 Task: Assign a ticket to a specialized team for handling advanced technical support inquiries.
Action: Mouse moved to (245, 256)
Screenshot: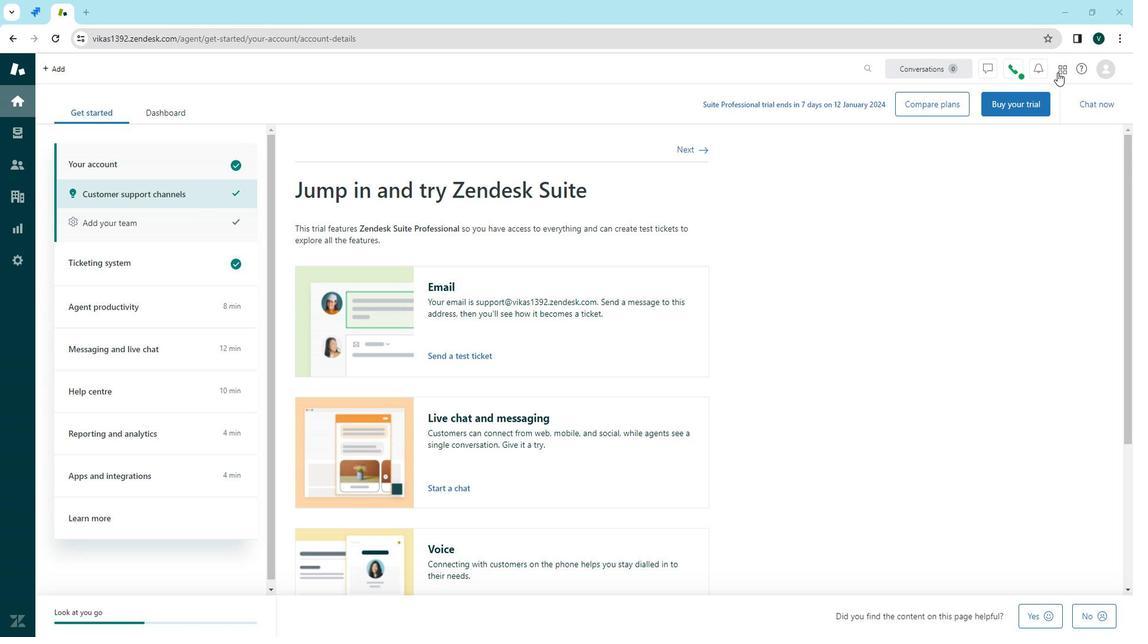 
Action: Mouse pressed left at (245, 256)
Screenshot: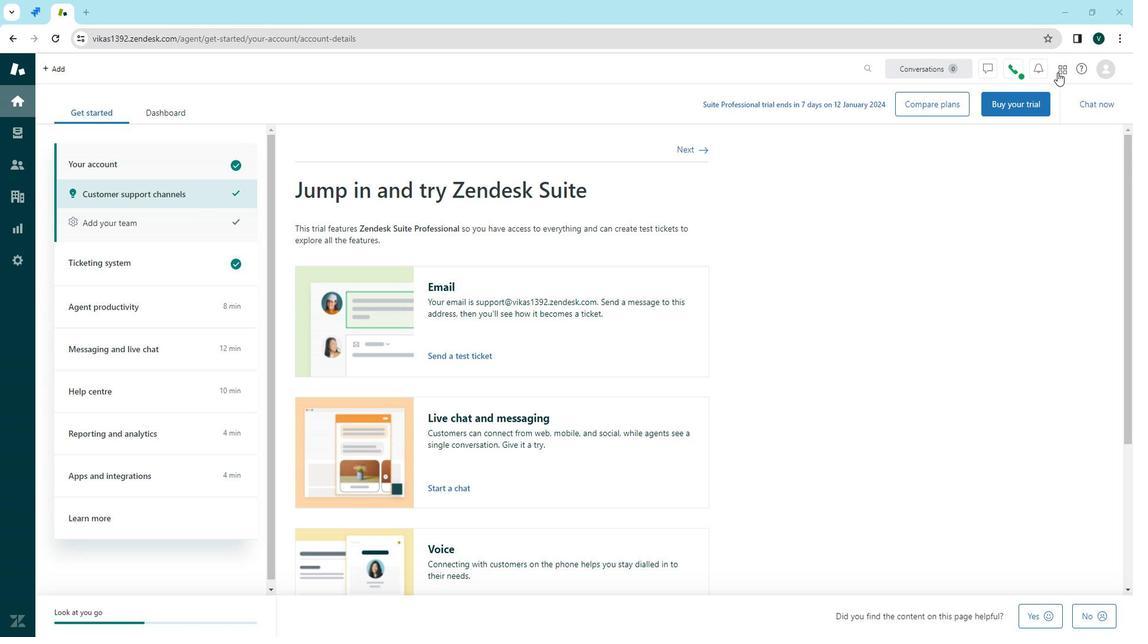 
Action: Mouse moved to (245, 256)
Screenshot: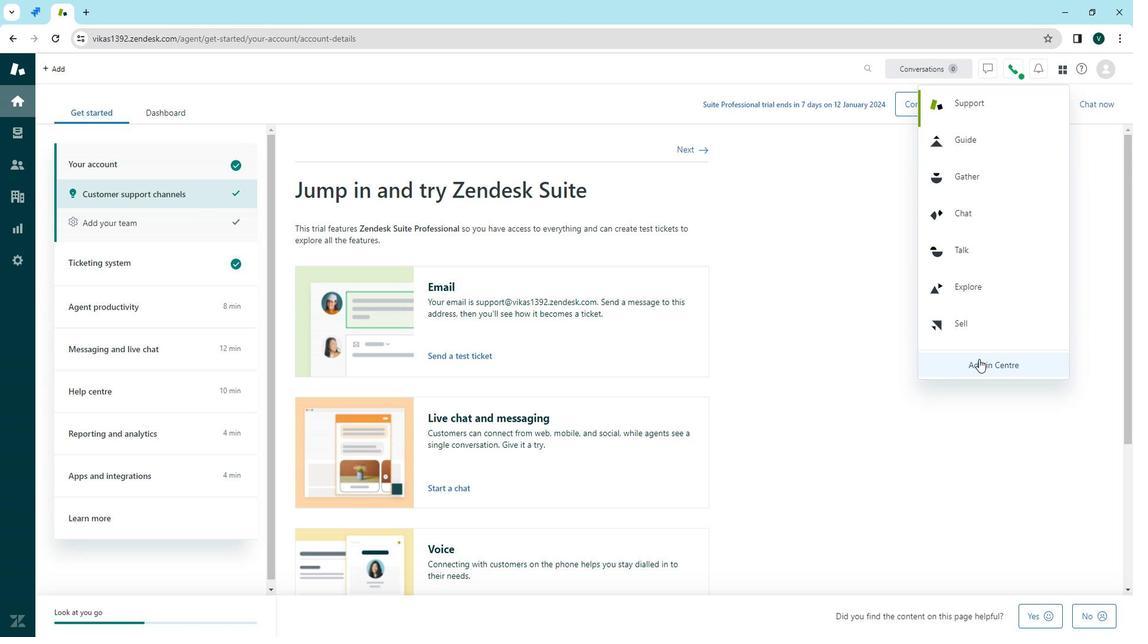 
Action: Mouse pressed left at (245, 256)
Screenshot: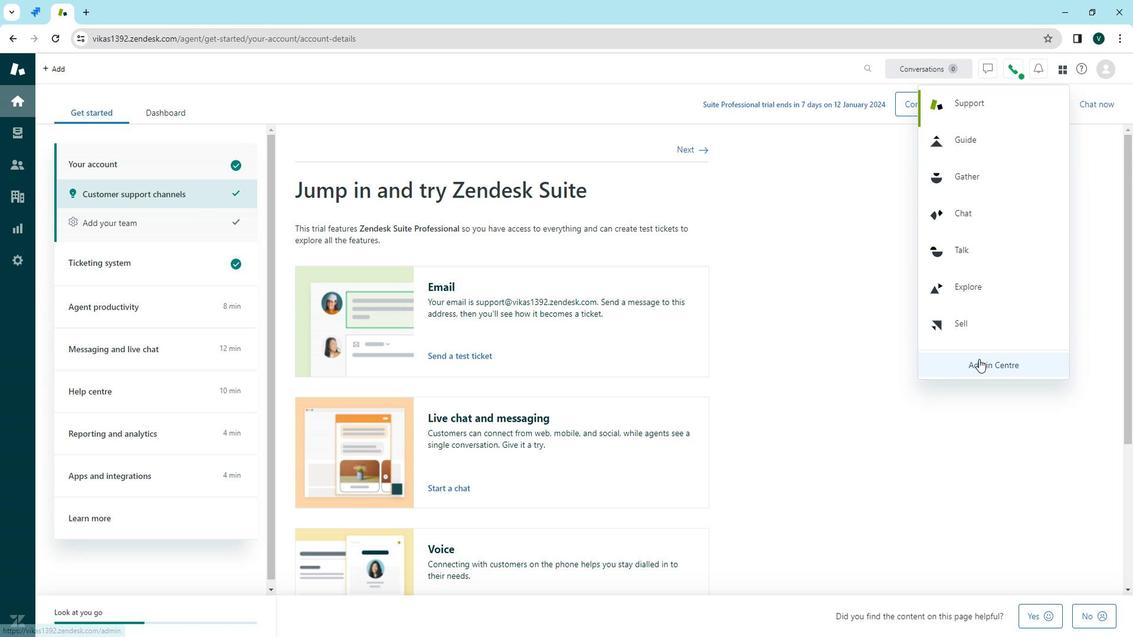 
Action: Mouse moved to (244, 256)
Screenshot: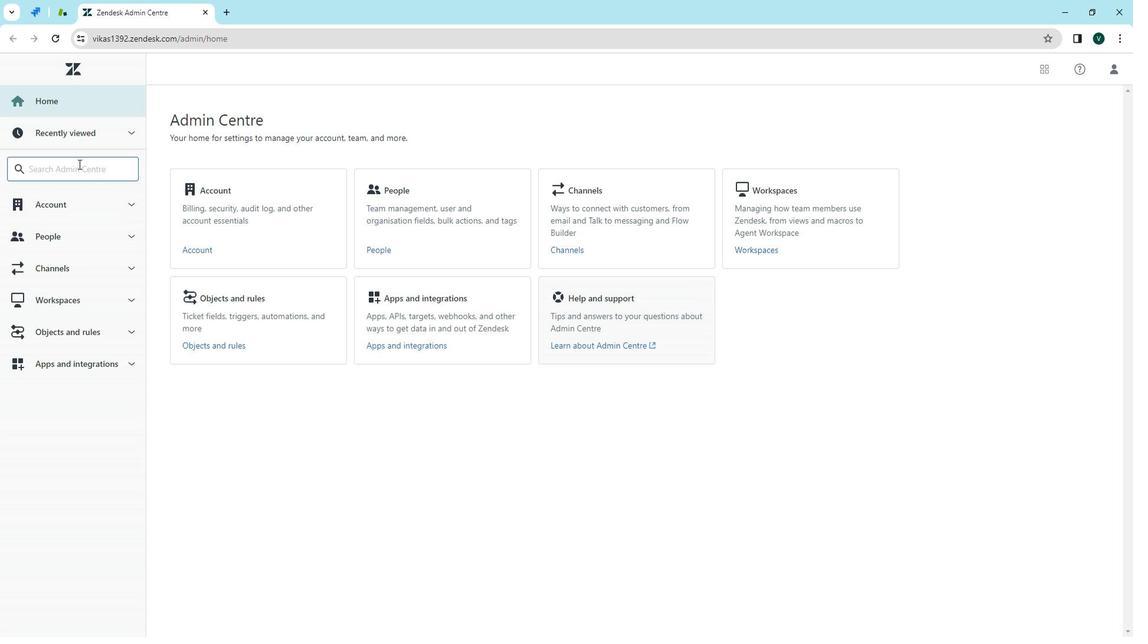 
Action: Mouse pressed left at (244, 256)
Screenshot: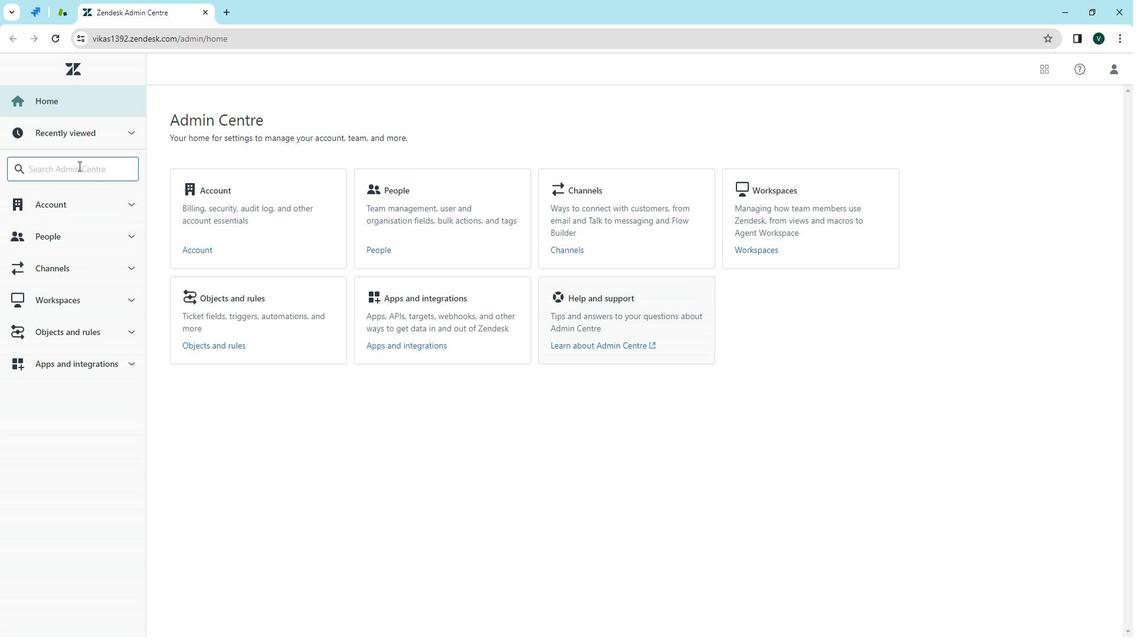 
Action: Mouse moved to (244, 256)
Screenshot: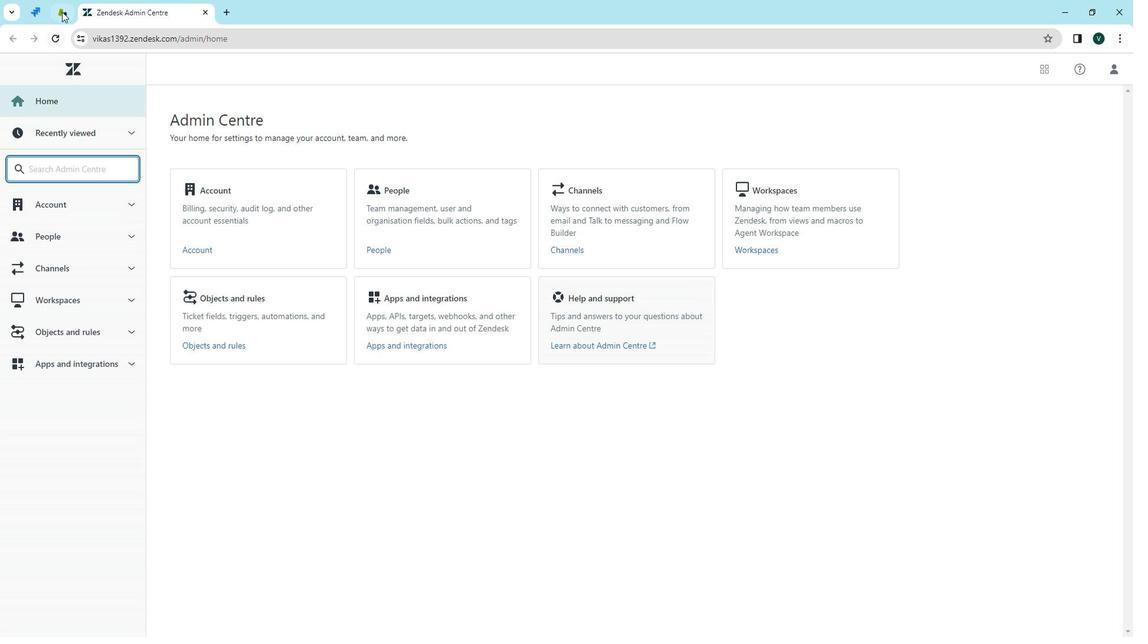 
Action: Mouse pressed left at (244, 256)
Screenshot: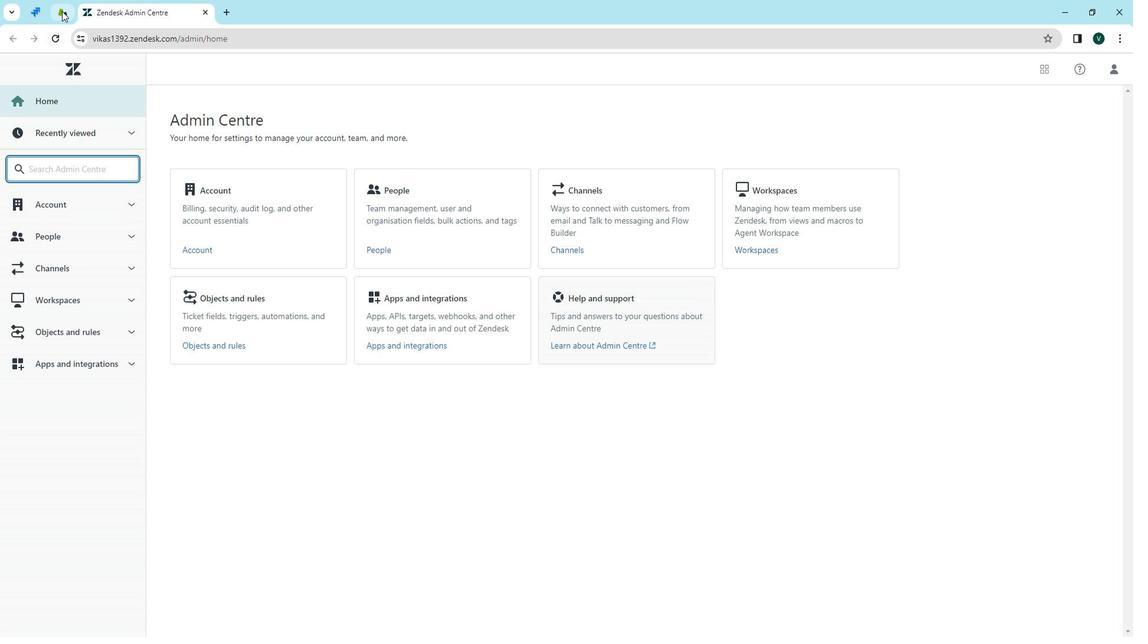 
Action: Mouse moved to (244, 256)
Screenshot: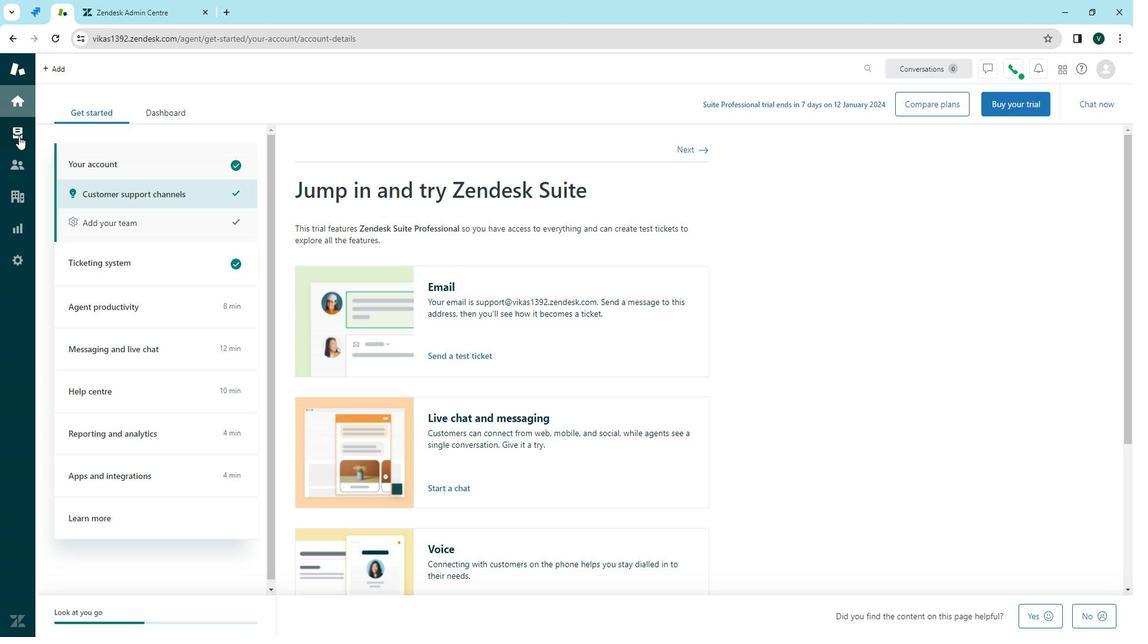 
Action: Mouse pressed left at (244, 256)
Screenshot: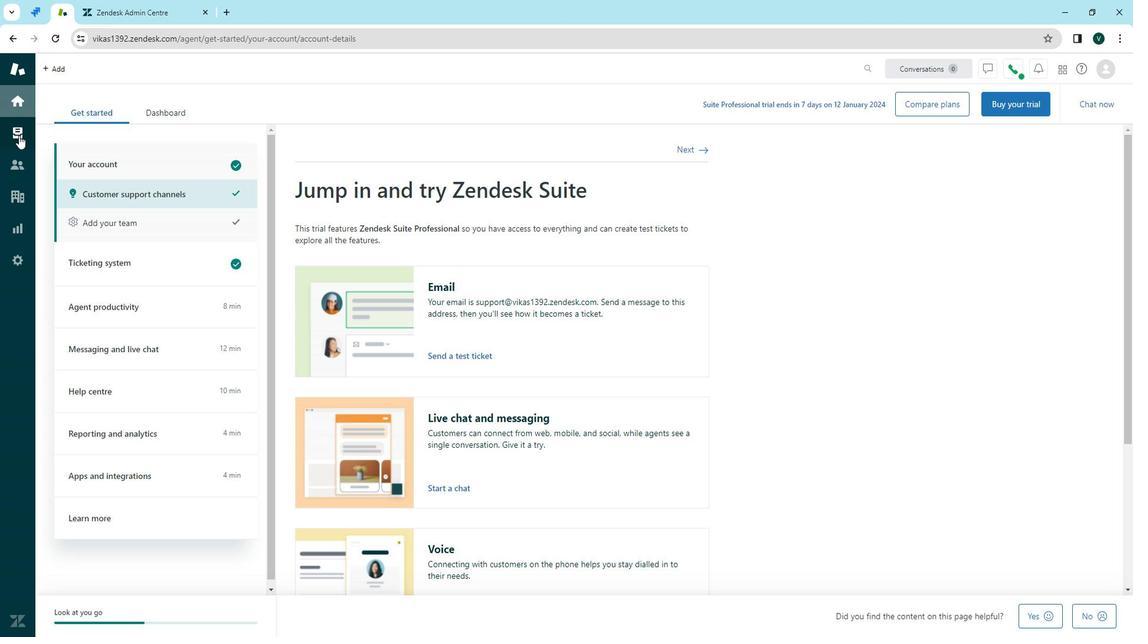 
Action: Mouse moved to (245, 256)
Screenshot: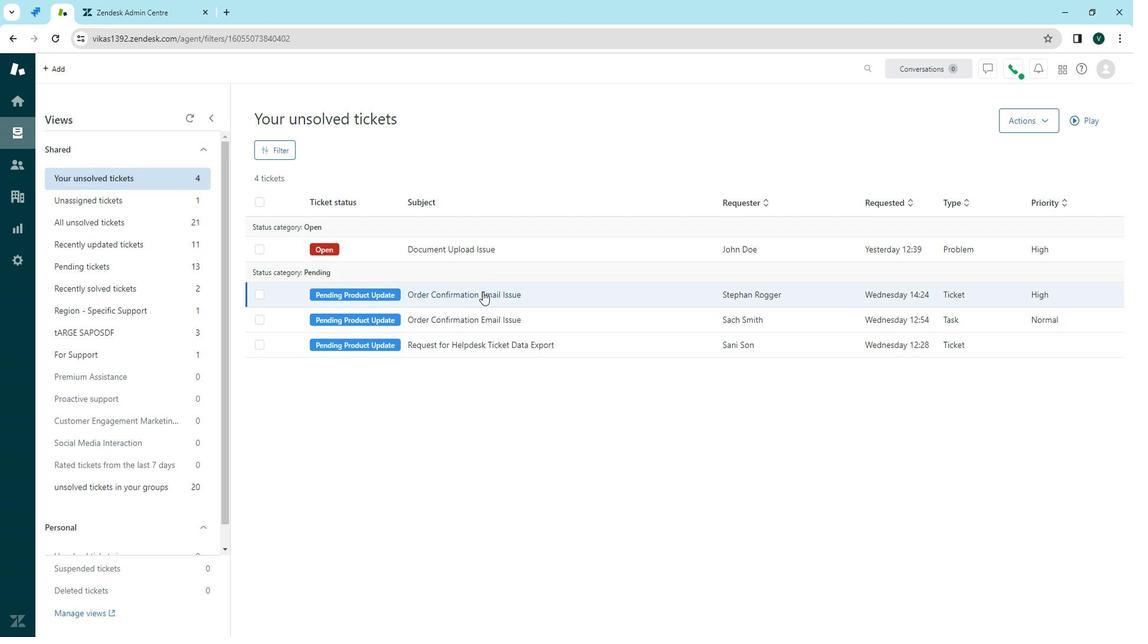 
Action: Mouse pressed left at (245, 256)
Screenshot: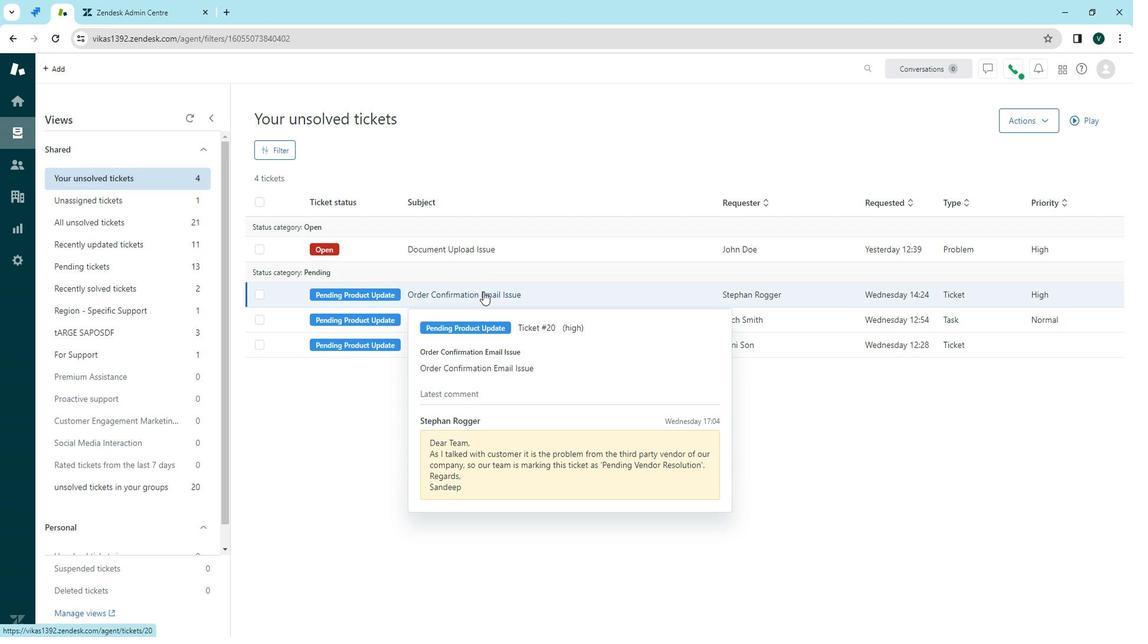 
Action: Mouse moved to (245, 256)
Screenshot: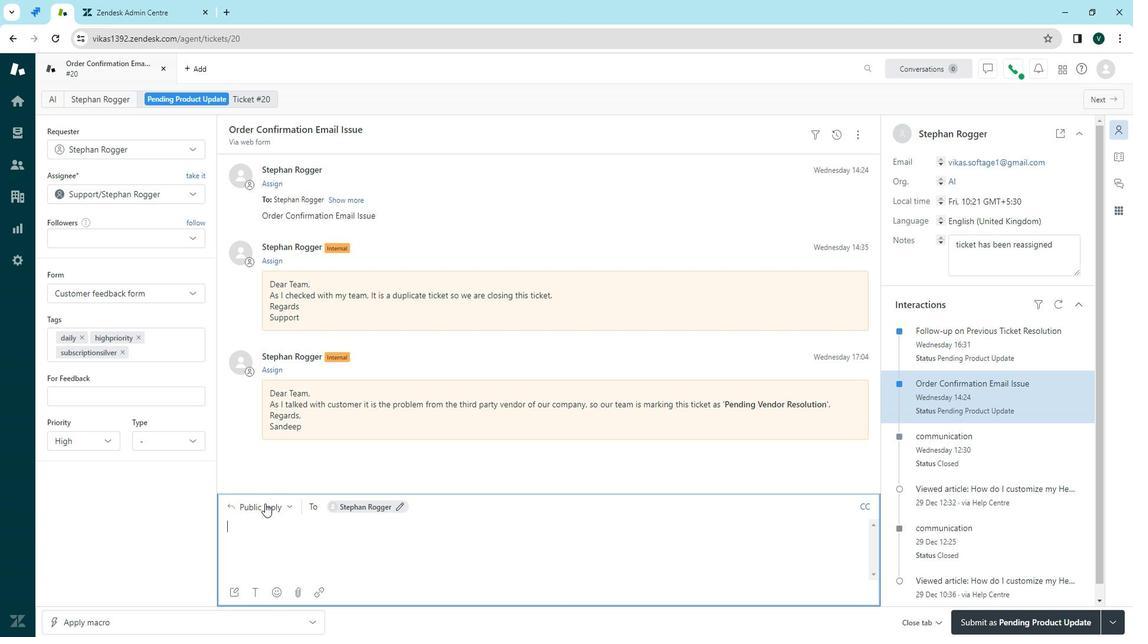
Action: Mouse pressed left at (245, 256)
Screenshot: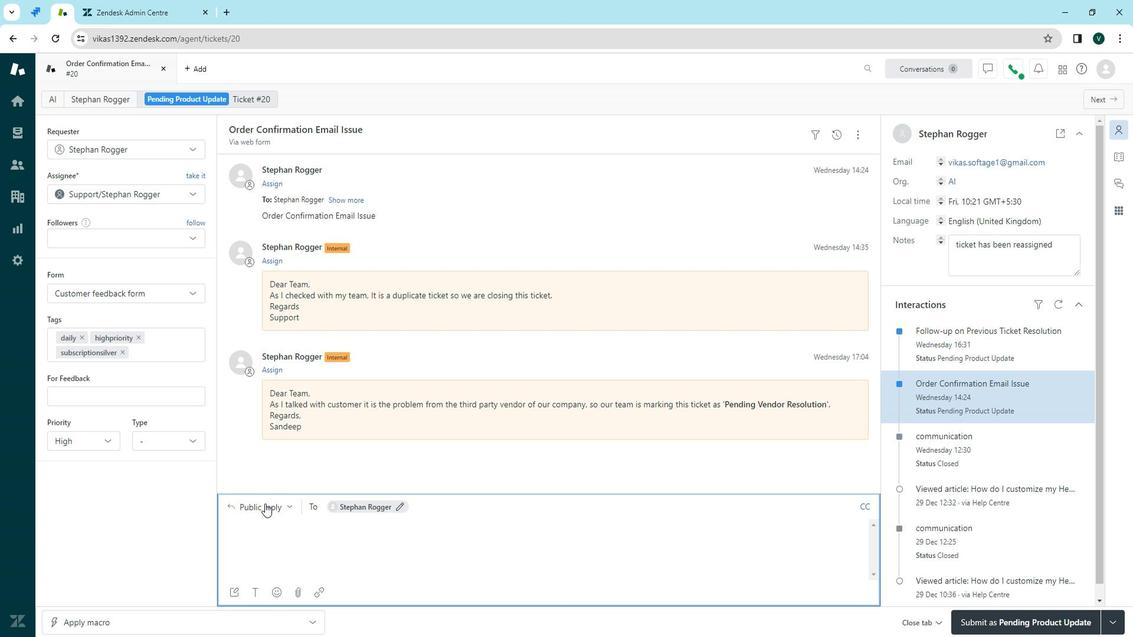 
Action: Mouse moved to (245, 256)
Screenshot: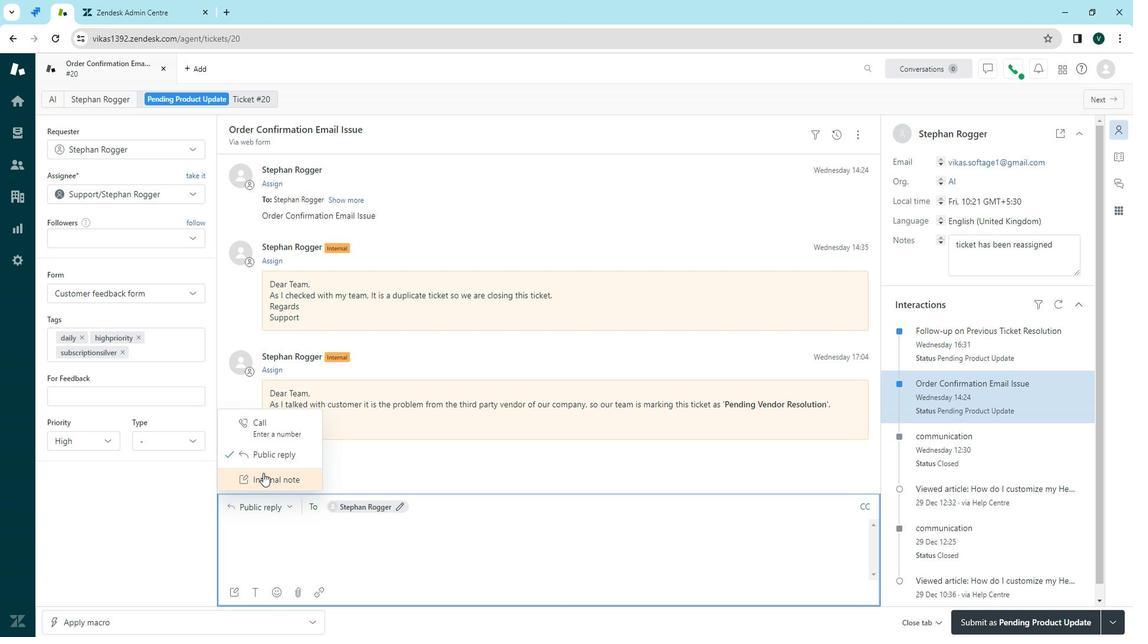 
Action: Mouse pressed left at (245, 256)
Screenshot: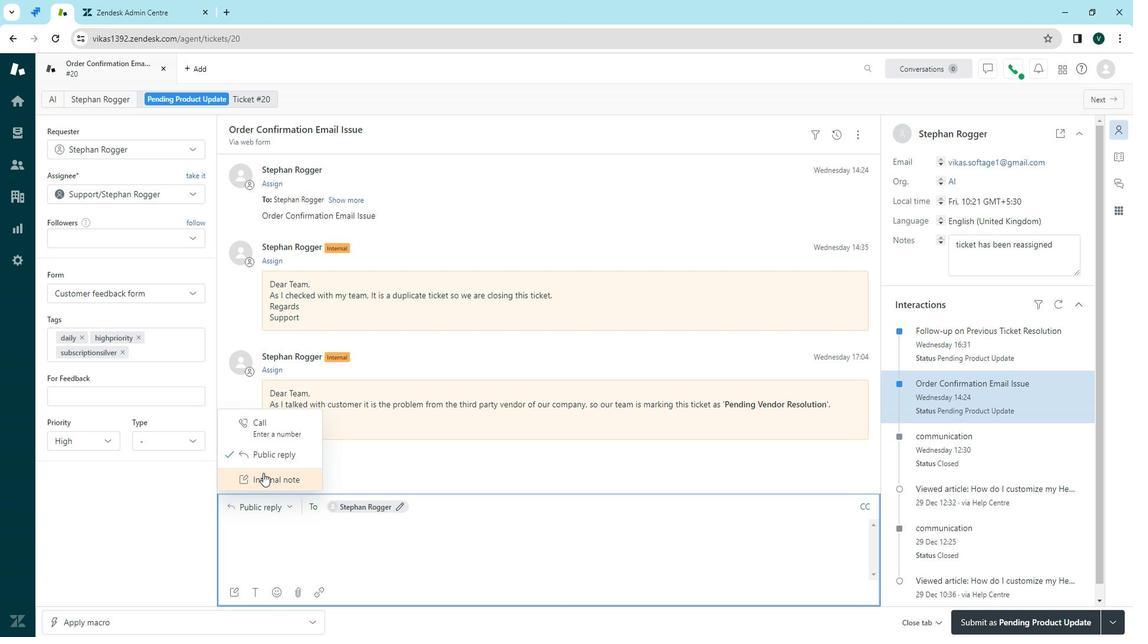 
Action: Mouse moved to (245, 256)
Screenshot: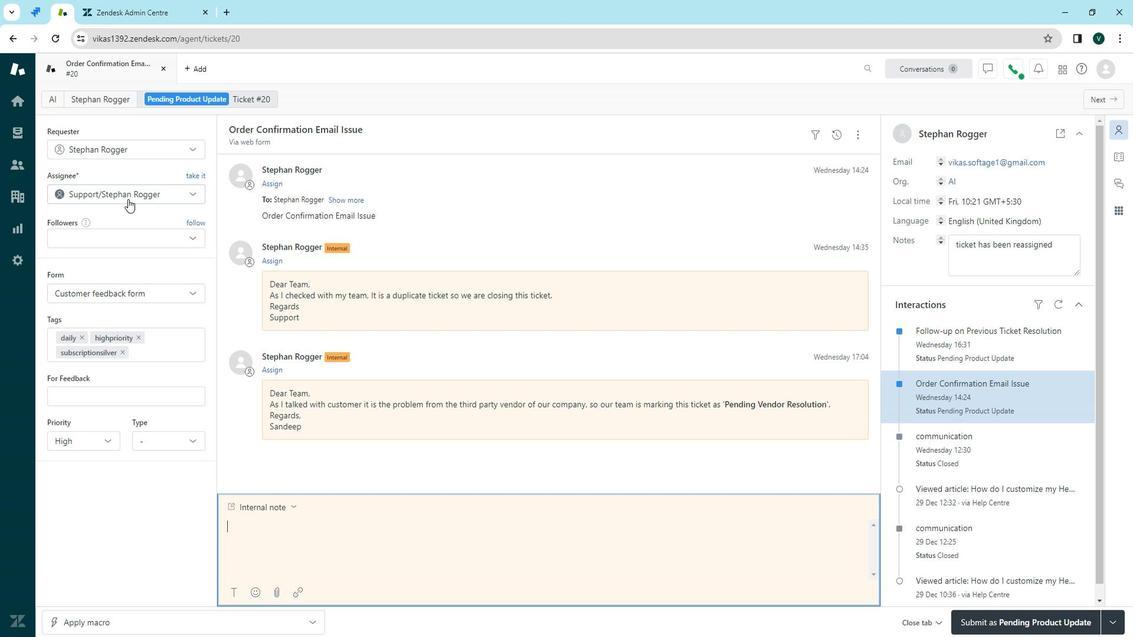 
Action: Mouse pressed left at (245, 256)
Screenshot: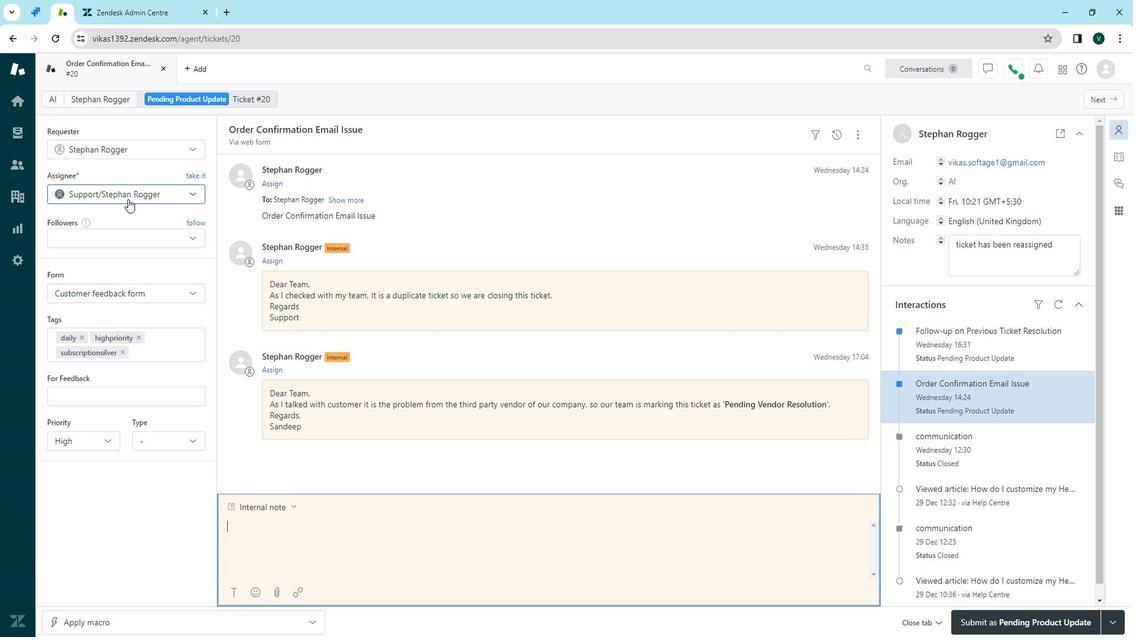 
Action: Mouse moved to (245, 256)
Screenshot: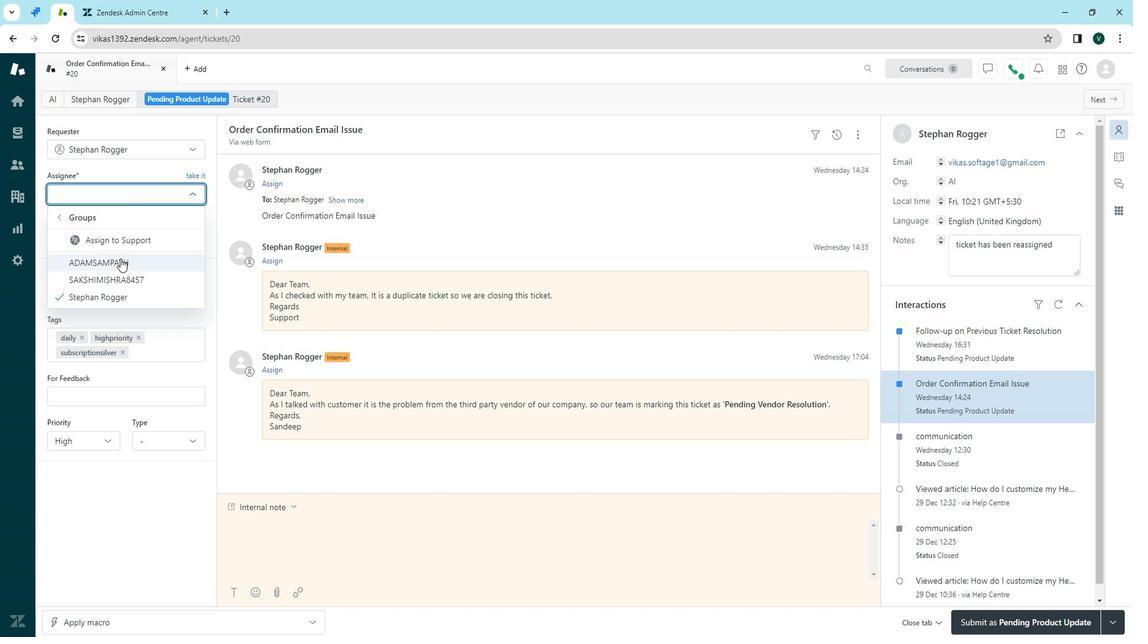 
Action: Mouse pressed left at (245, 256)
Screenshot: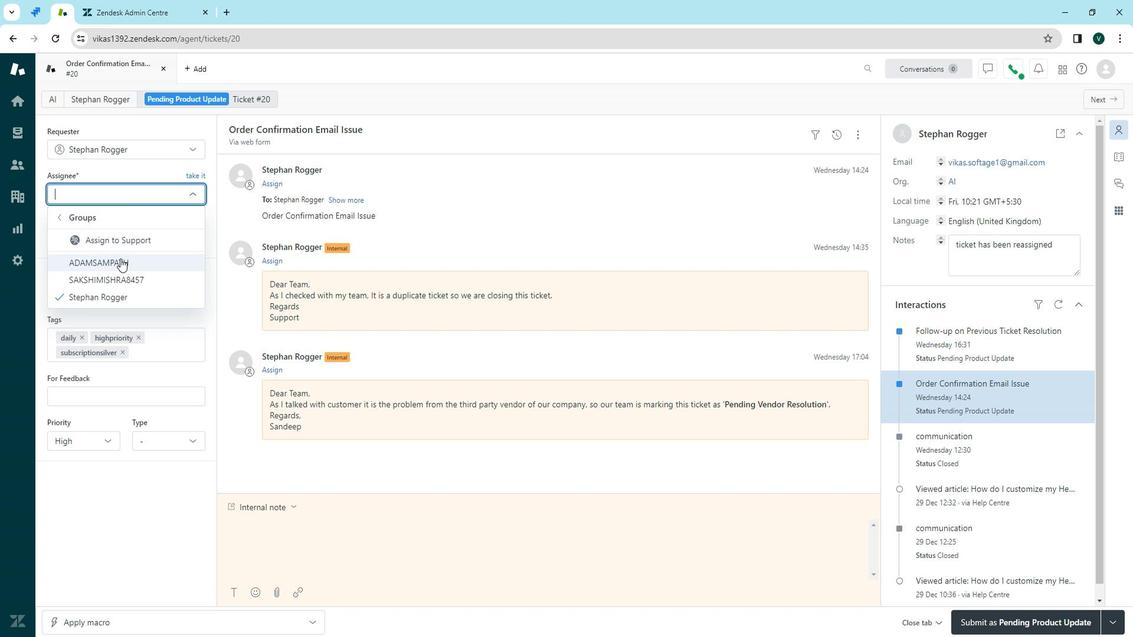 
Action: Mouse moved to (245, 256)
Screenshot: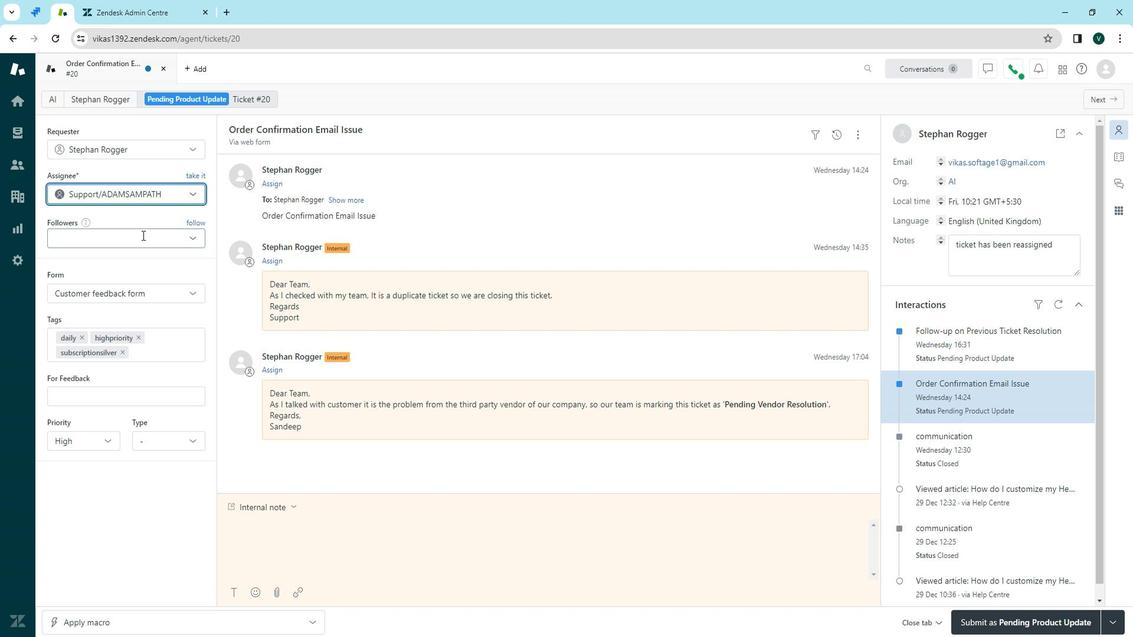 
Action: Mouse pressed left at (245, 256)
Screenshot: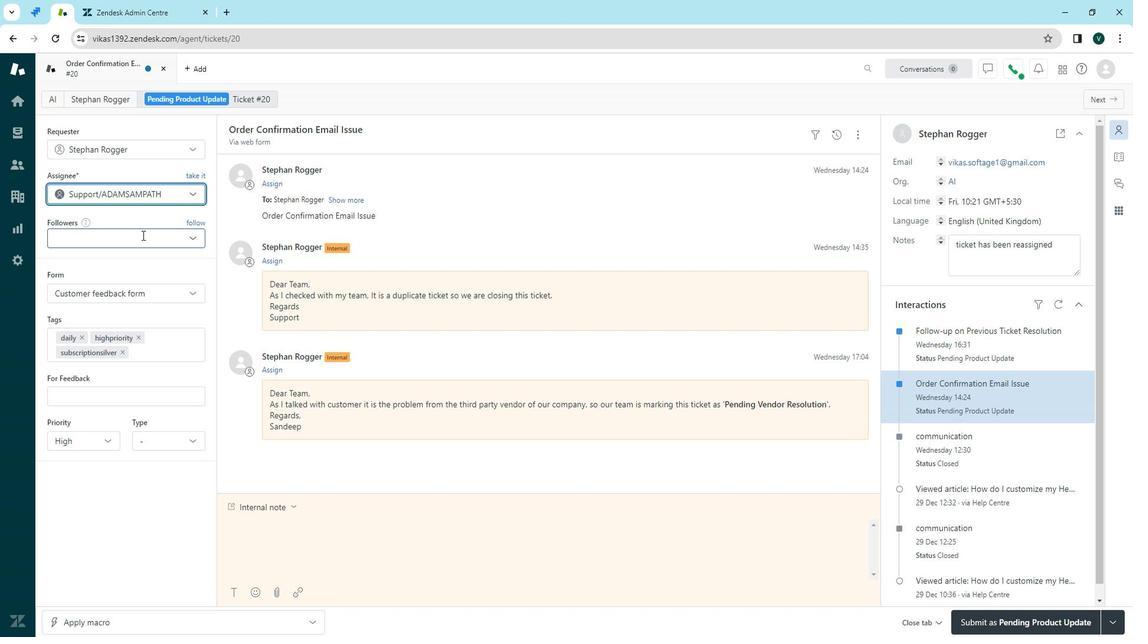 
Action: Key pressed <Key.shift>@
Screenshot: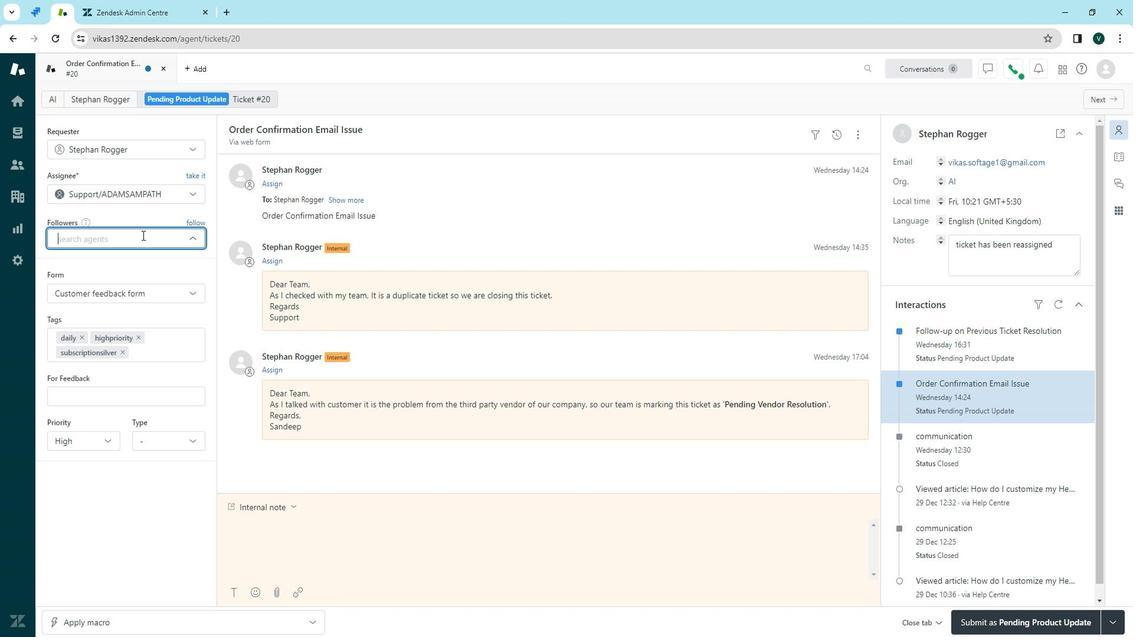 
Action: Mouse moved to (245, 256)
Screenshot: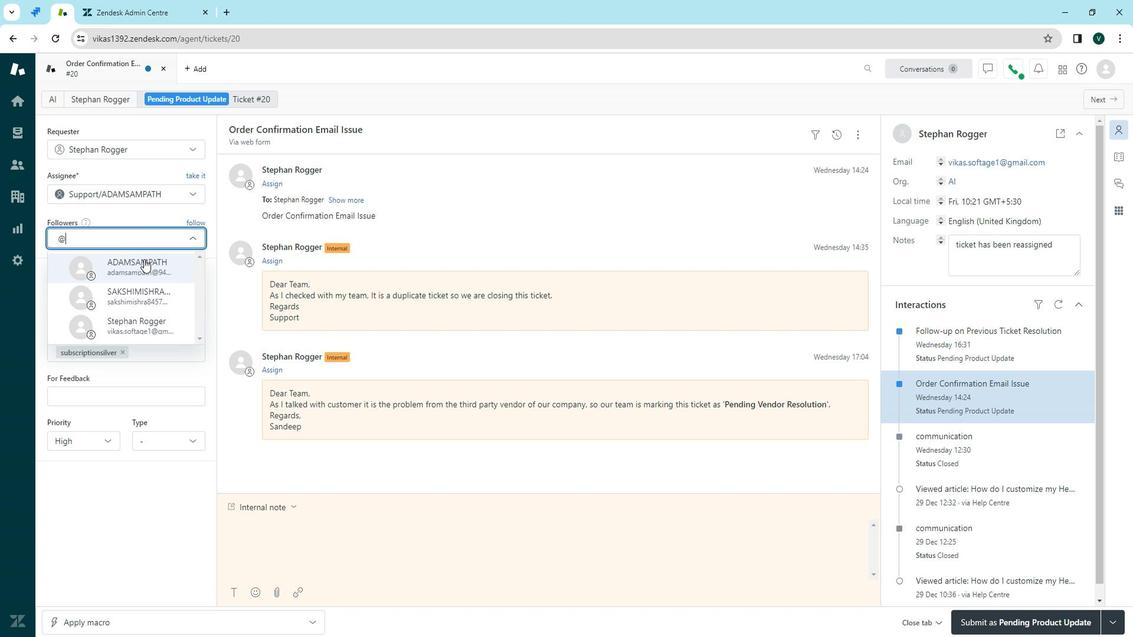 
Action: Mouse pressed left at (245, 256)
Screenshot: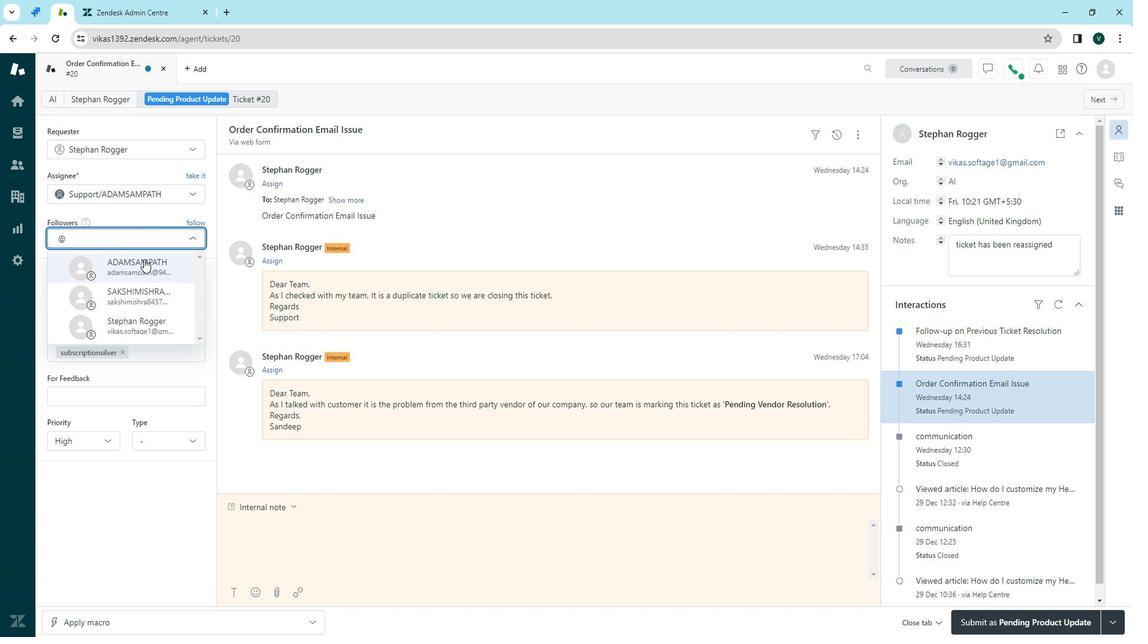 
Action: Mouse moved to (245, 256)
Screenshot: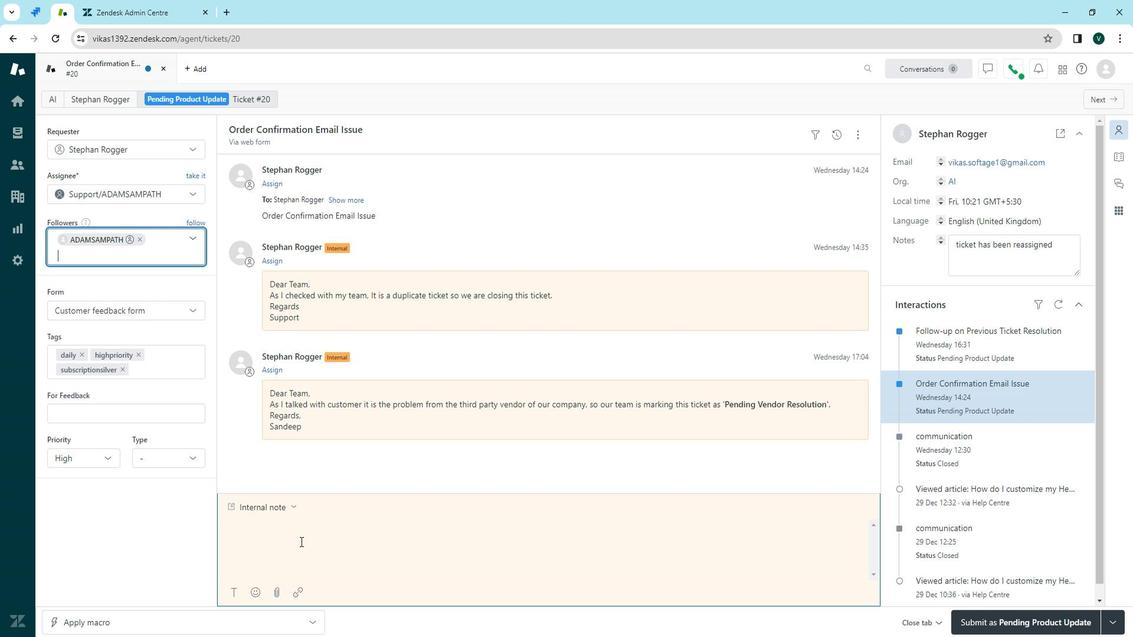 
Action: Mouse pressed left at (245, 256)
Screenshot: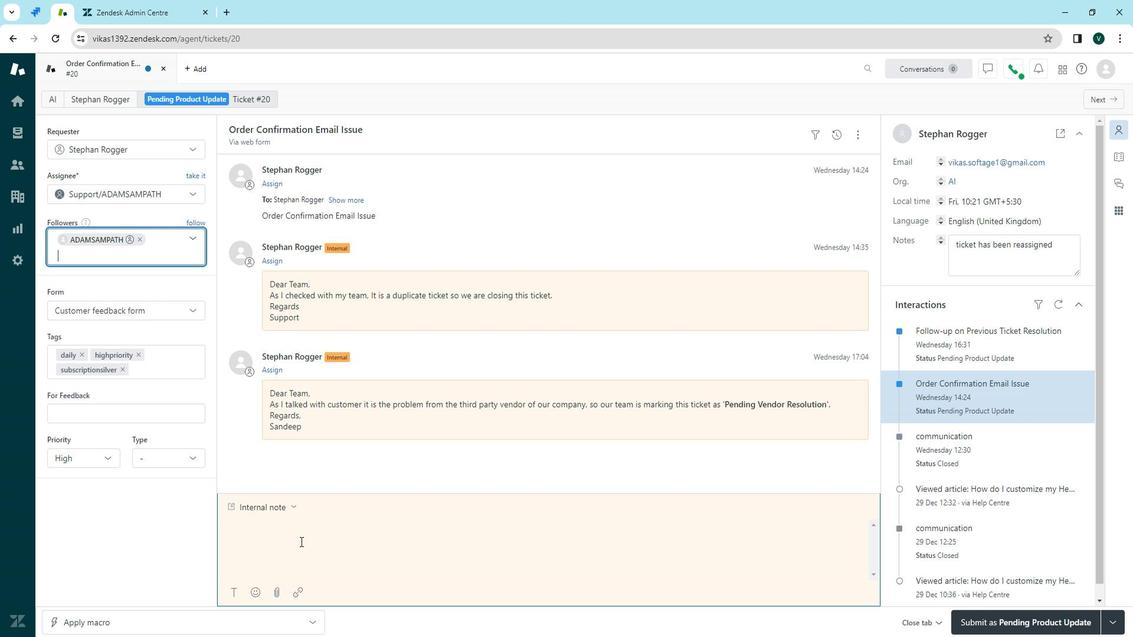 
Action: Mouse moved to (245, 256)
Screenshot: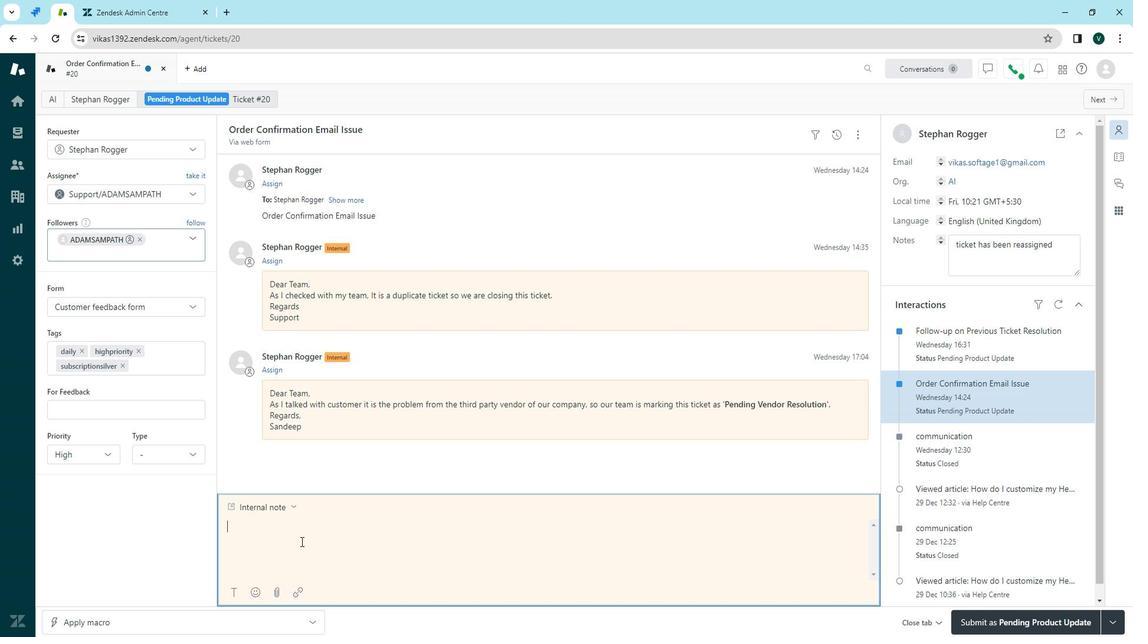 
Action: Key pressed <Key.shift>Dear<Key.space><Key.shift>Team,<Key.enter><Key.shift><Key.shift><Key.shift><Key.shift><Key.shift><Key.shift><Key.shift><Key.shift><Key.shift><Key.shift><Key.shift><Key.shift><Key.shift><Key.shift><Key.shift><Key.shift><Key.shift><Key.shift><Key.shift><Key.shift><Key.shift><Key.shift><Key.shift><Key.shift><Key.shift>I<Key.space>am<Key.space>her<Key.space><Key.backspace>e<Key.space><Key.backspace><Key.backspace><Key.backspace><Key.backspace><Key.backspace><Key.backspace><Key.backspace><Key.backspace>hoep<Key.backspace><Key.backspace>pe<Key.space>this<Key.space>message<Key.space>finds<Key.space>you<Key.space><Key.backspace><Key.backspace><Key.backspace><Key.backspace><Key.space><Key.backspace><Key.backspace><Key.backspace><Key.space><Key.backspace>s<Key.space>you<Key.space>well<Key.space>as<Key.space>re<Key.backspace><Key.backspace>we<Key.space>rea<Key.backspace>searched<Key.space>about<Key.space>the<Key.space>ticket<Key.space>issue<Key.space>this<Key.space>kind<Key.space>od<Key.backspace>f<Key.space><Key.backspace><Key.backspace><Key.backspace>had<Key.space><Key.backspace><Key.backspace><Key.backspace><Key.backspace>of<Key.space>issue<Key.space>as<Key.backspace><Key.backspace>has<Key.space>e<Key.backspace>need<Key.space>of<Key.space><Key.backspace><Key.backspace><Key.backspace>to<Key.space>a<Key.space>specialized<Key.space>team<Key.space>for<Key.space>handling<Key.space>advanced<Key.space>technical<Key.space>support<Key.space>inquires.<Key.space>so<Key.space>we<Key.space>are<Key.space>marking<Key.space><Key.backspace><Key.backspace><Key.backspace><Key.backspace><Key.backspace><Key.backspace><Key.backspace><Key.backspace>assiginni<Key.backspace><Key.backspace>g<Key.space>this<Key.space>tak<Key.backspace><Key.backspace><Key.backspace>q<Key.backspace>taks<Key.space>to<Key.backspace><Key.backspace><Key.backspace><Key.backspace><Key.backspace>sl<Key.space><Key.backspace><Key.backspace>k<Key.space>to<Key.space><Key.backspace><Key.space><Key.backspace><Key.space><Key.backspace><Key.backspace><Key.backspace><Key.backspace><Key.backspace><Key.backspace><Key.backspace><Key.backspace><Key.backspace><Key.backspace><Key.backspace><Key.backspace><Key.backspace><Key.backspace><Key.backspace><Key.backspace><Key.backspace><Key.backspace>gin<Key.backspace><Key.backspace>ning<Key.space><Key.space><Key.backspace><Key.space><Key.space><Key.backspace><Key.backspace><Key.backspace><Key.space>this<Key.space>issue<Key.space>to<Key.space><Key.shift><Key.shift><Key.shift>@as<Key.backspace>d<Key.enter>.<Key.space><Key.shift>Kindll<Key.backspace>y<Key.space>consider<Key.space>it<Key.space><Key.enter><Key.shift>Regards<Key.enter><Key.shift>S<Key.backspace><Key.shift>Adam<Key.backspace><Key.backspace><Key.backspace><Key.backspace><Key.shift>@<Key.shift>A<Key.backspace><Key.backspace><Key.shift>Support<Key.space><Key.shift>Team
Screenshot: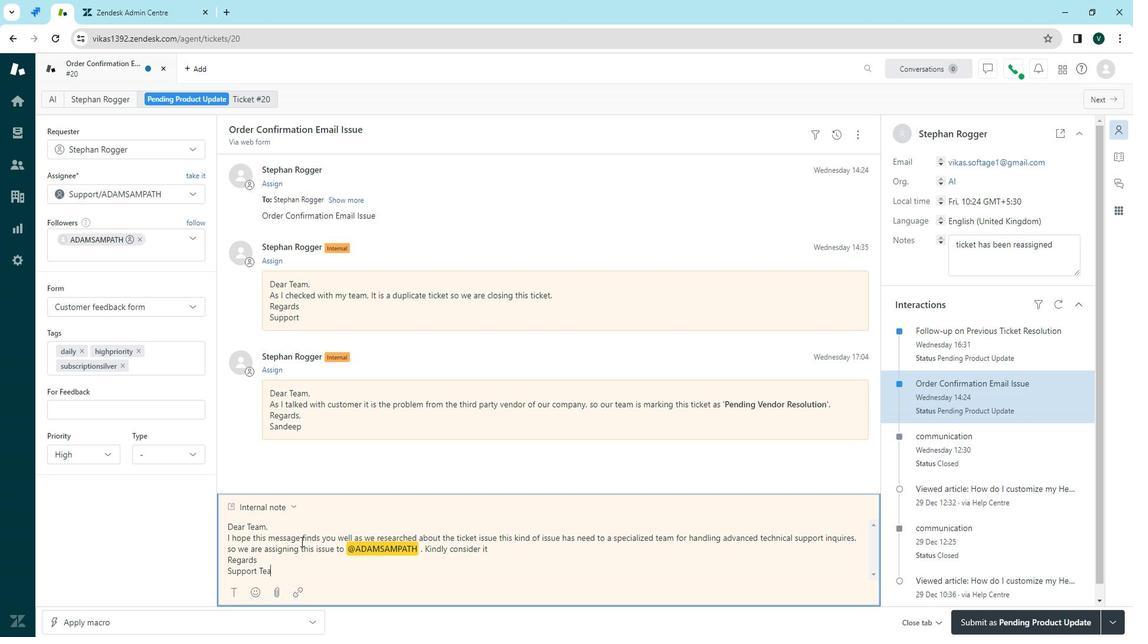 
Action: Mouse moved to (245, 256)
Screenshot: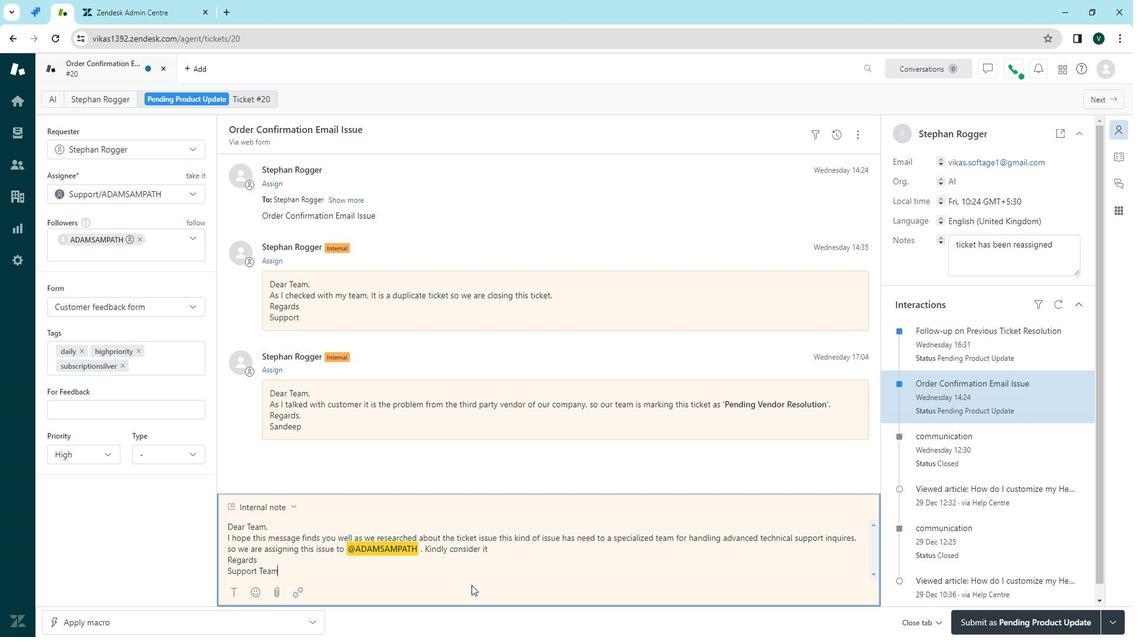 
Action: Mouse pressed left at (245, 256)
Screenshot: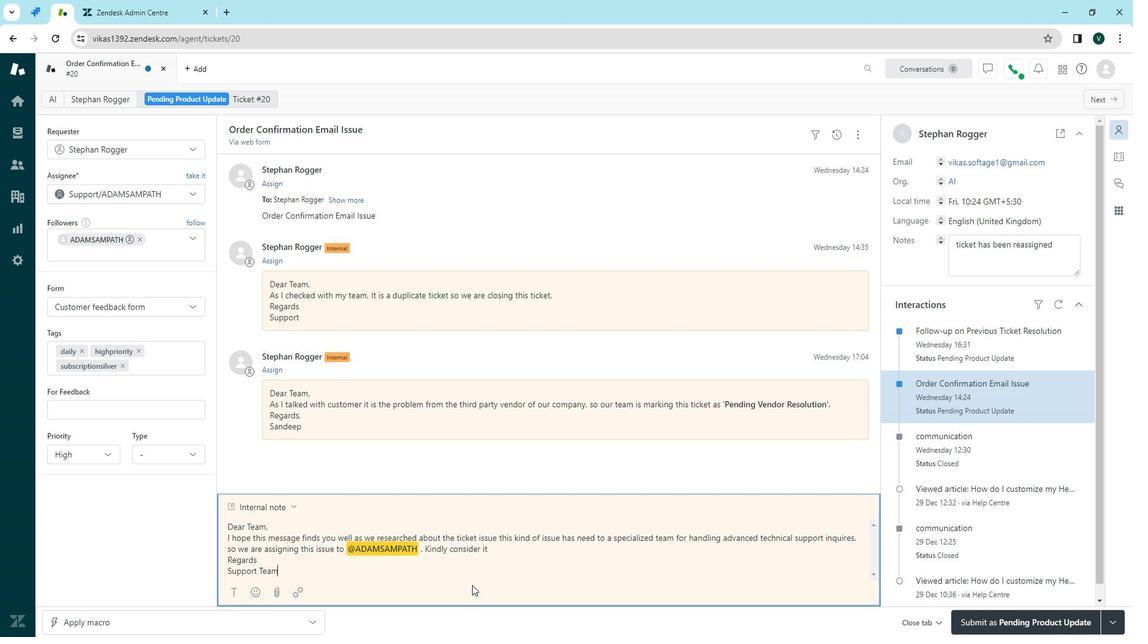 
Action: Mouse moved to (245, 256)
Screenshot: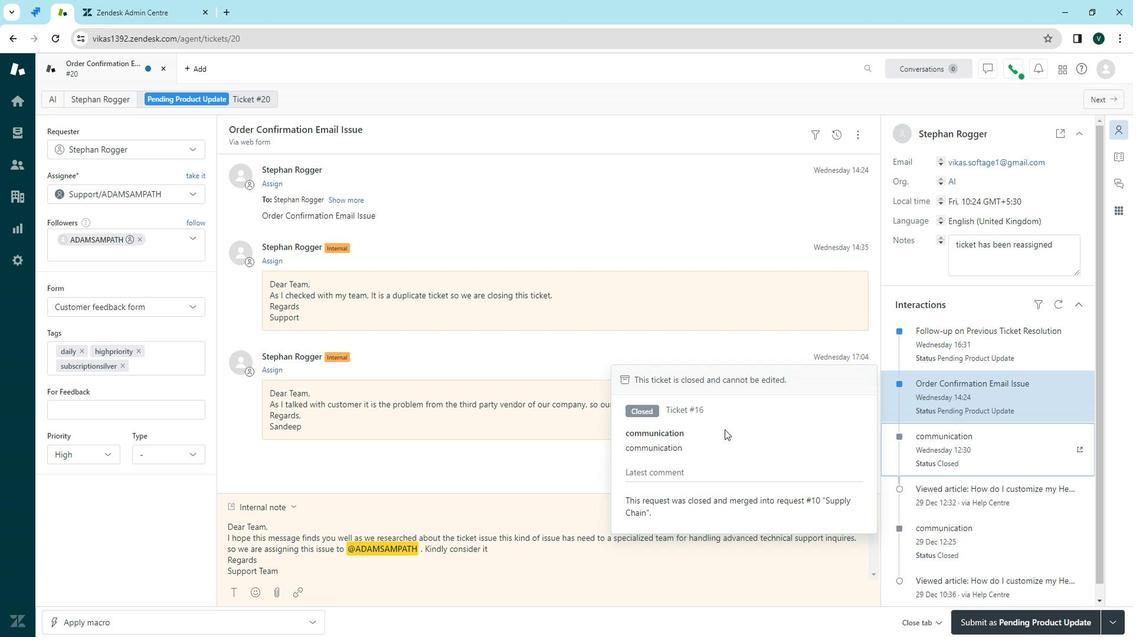 
Action: Mouse scrolled (245, 256) with delta (0, 0)
Screenshot: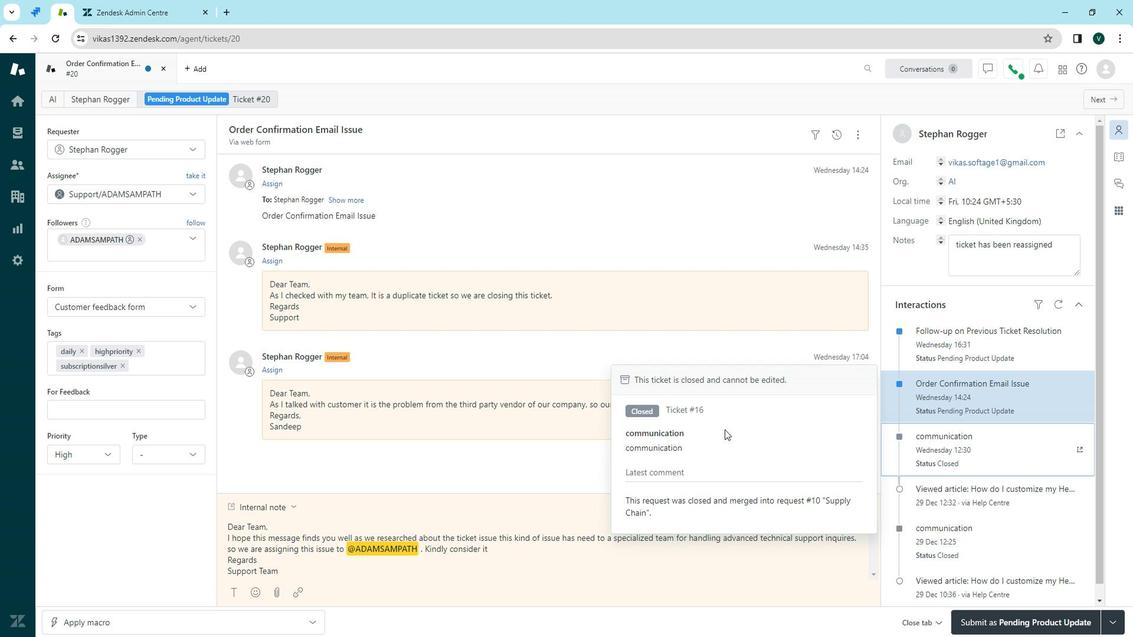 
Action: Mouse scrolled (245, 256) with delta (0, 0)
Screenshot: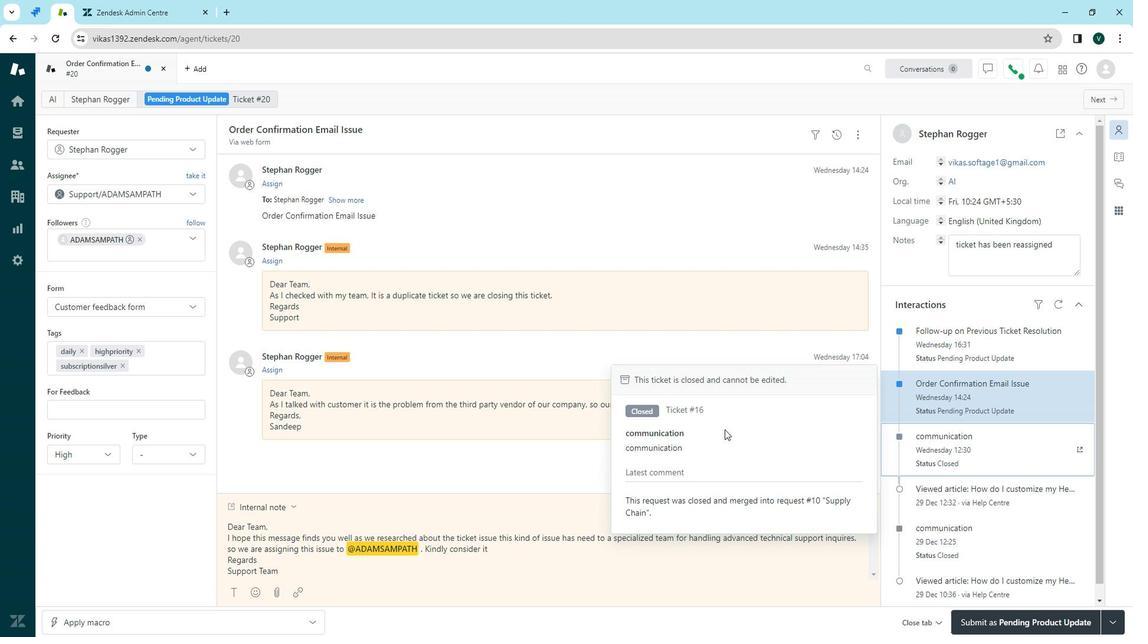 
Action: Mouse moved to (245, 256)
Screenshot: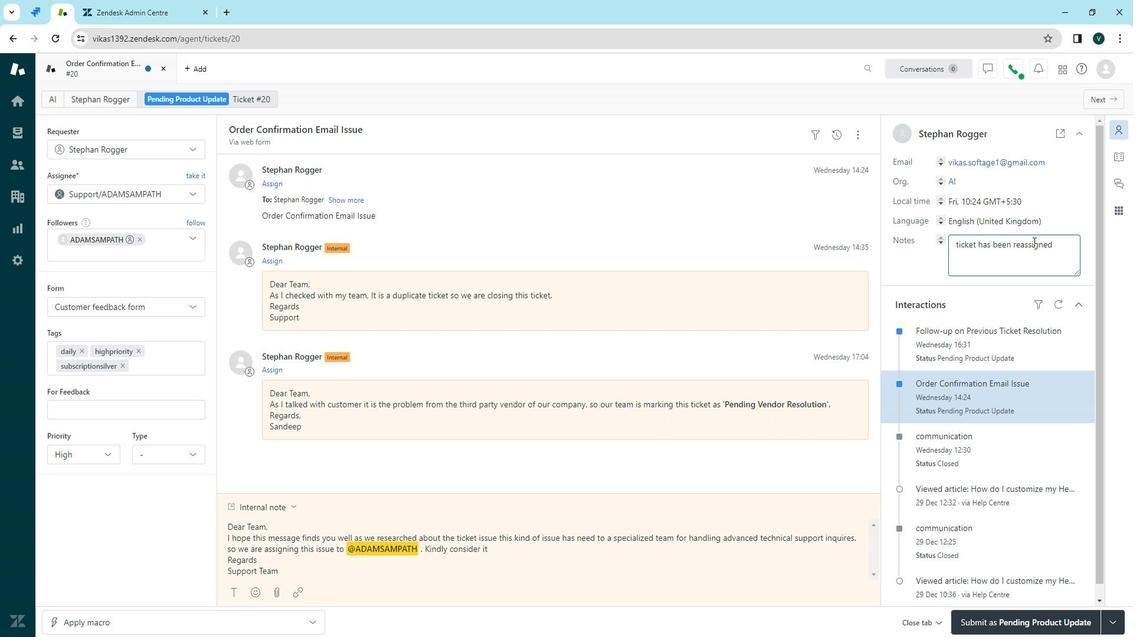 
Action: Mouse pressed left at (245, 256)
Screenshot: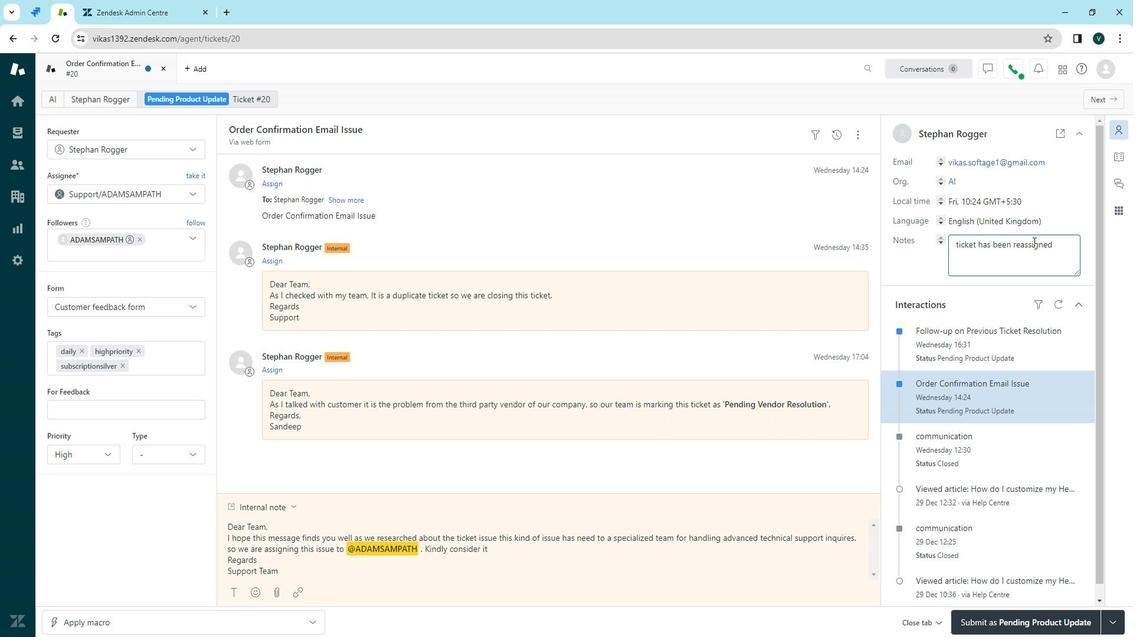
Action: Mouse pressed left at (245, 256)
Screenshot: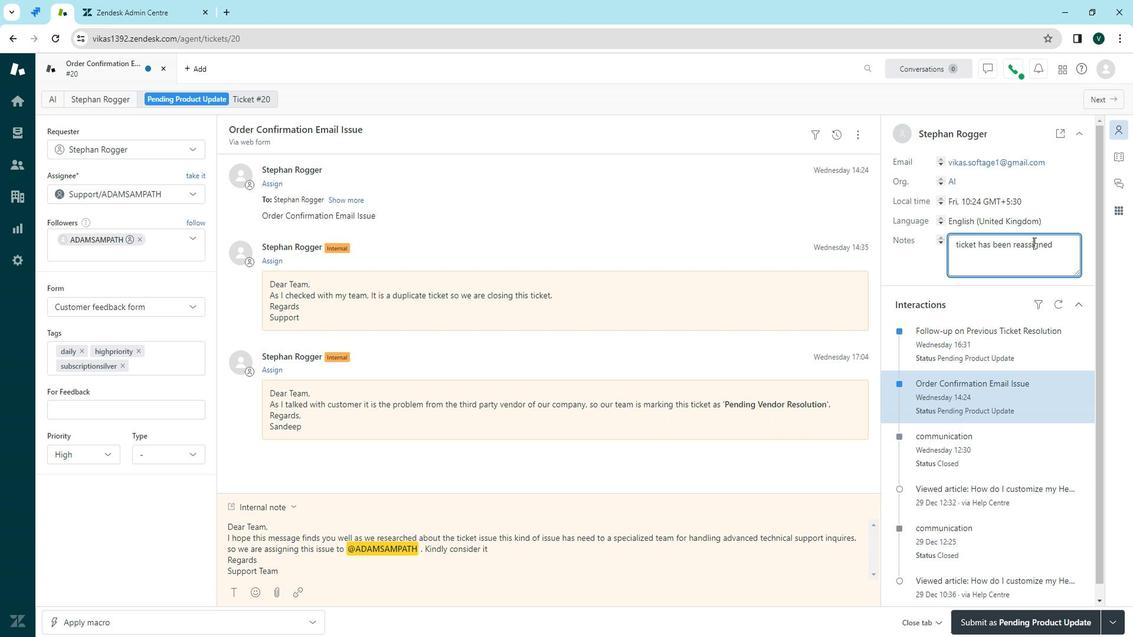 
Action: Mouse pressed left at (245, 256)
Screenshot: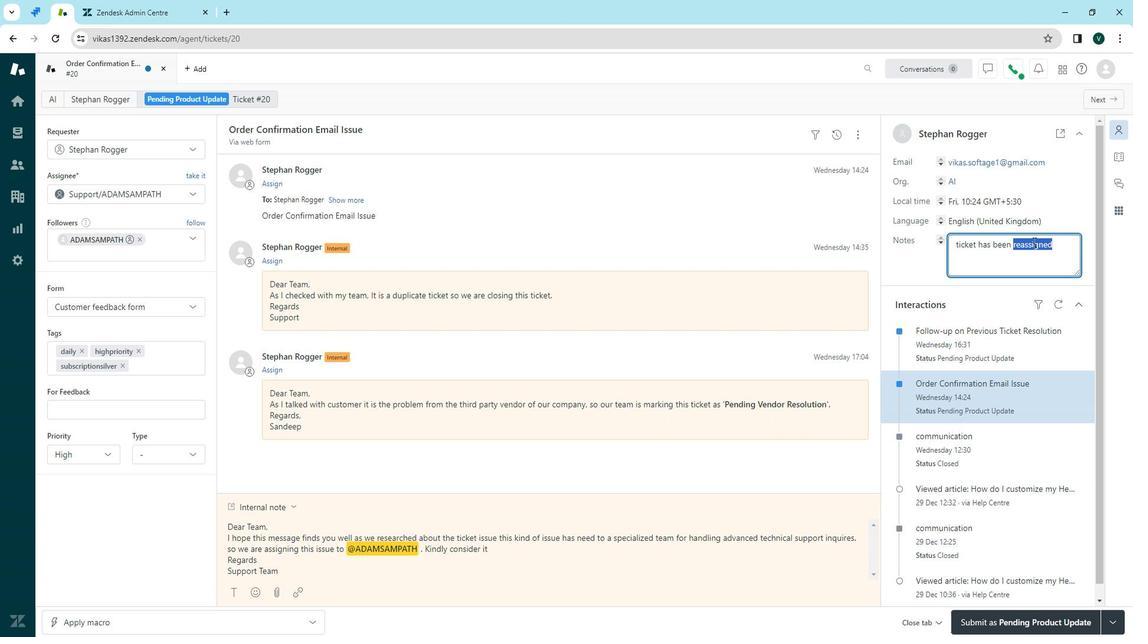 
Action: Key pressed <Key.shift>Ta<Key.backspace>ik<Key.backspace>cket<Key.space>ah<Key.backspace><Key.backspace>has<Key.space>been<Key.space><Key.shift>to<Key.space><Key.shift><Key.shift><Key.shift>@<Key.shift><Key.shift>Adamb<Key.backspace>as<Key.backspace><Key.backspace>sampath
Screenshot: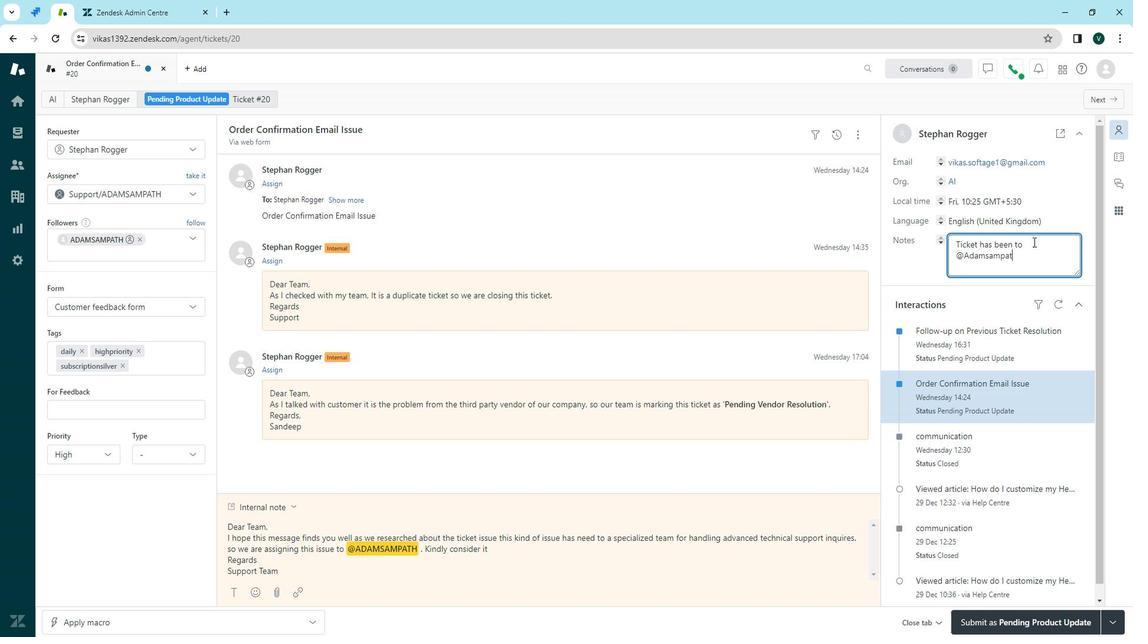 
Action: Mouse pressed left at (245, 256)
Screenshot: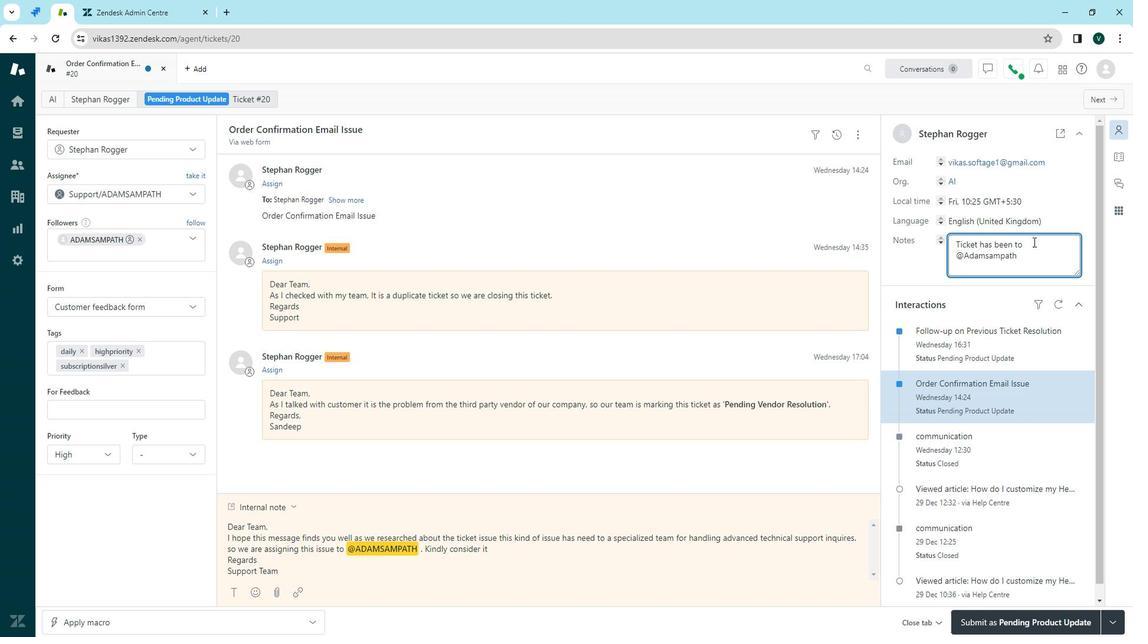 
Action: Mouse moved to (245, 256)
Screenshot: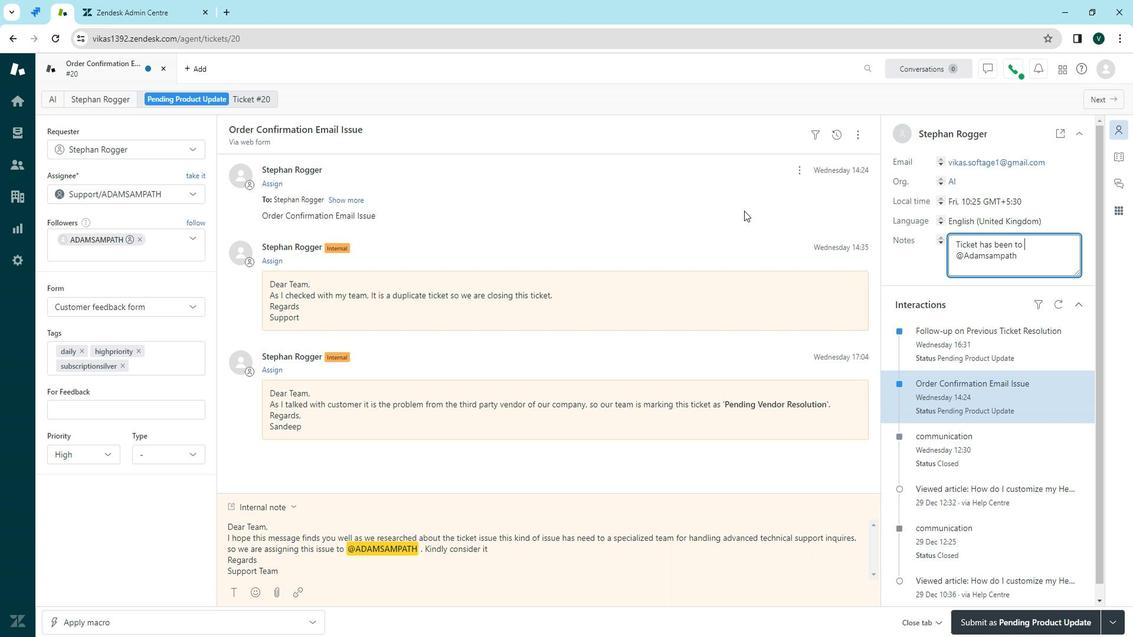 
Action: Mouse scrolled (245, 256) with delta (0, 0)
Screenshot: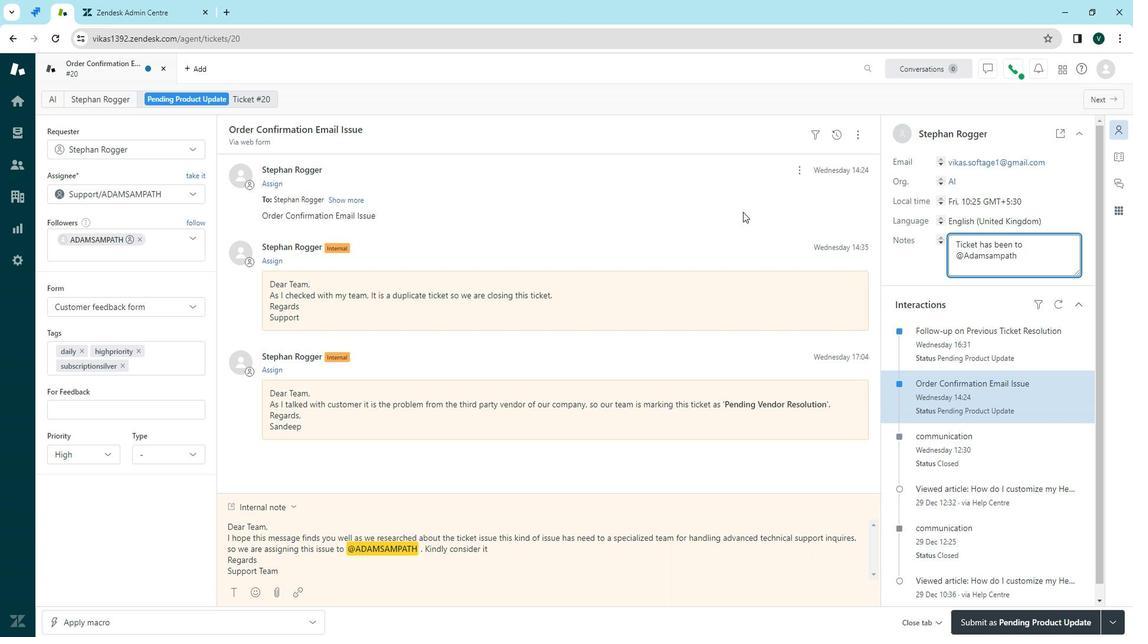 
Action: Mouse scrolled (245, 256) with delta (0, 0)
Screenshot: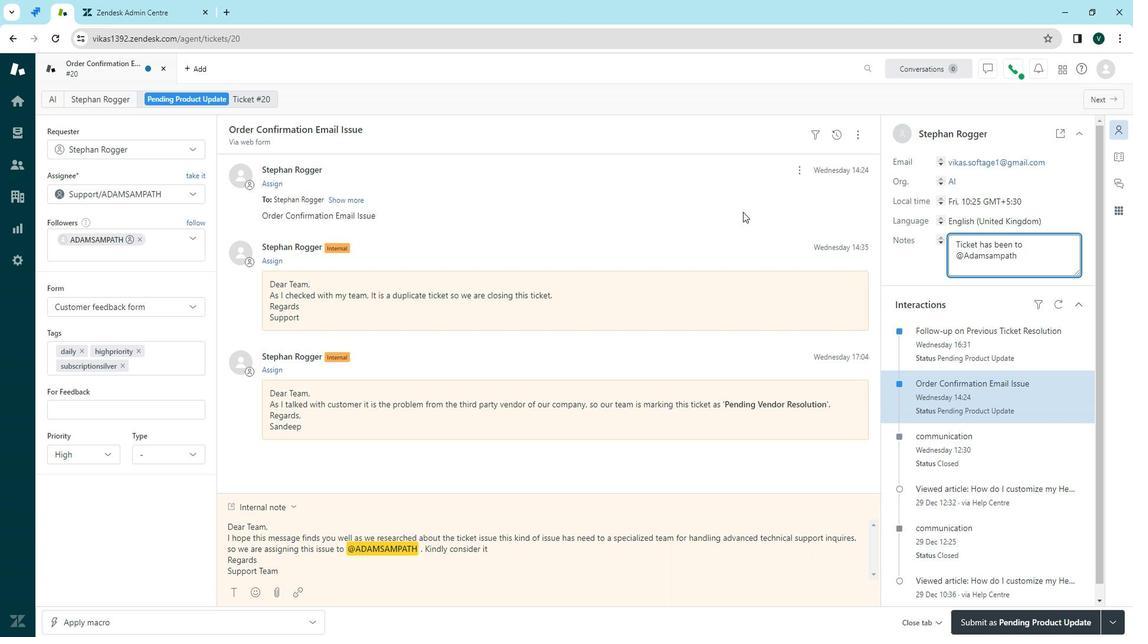 
Action: Mouse moved to (245, 256)
Screenshot: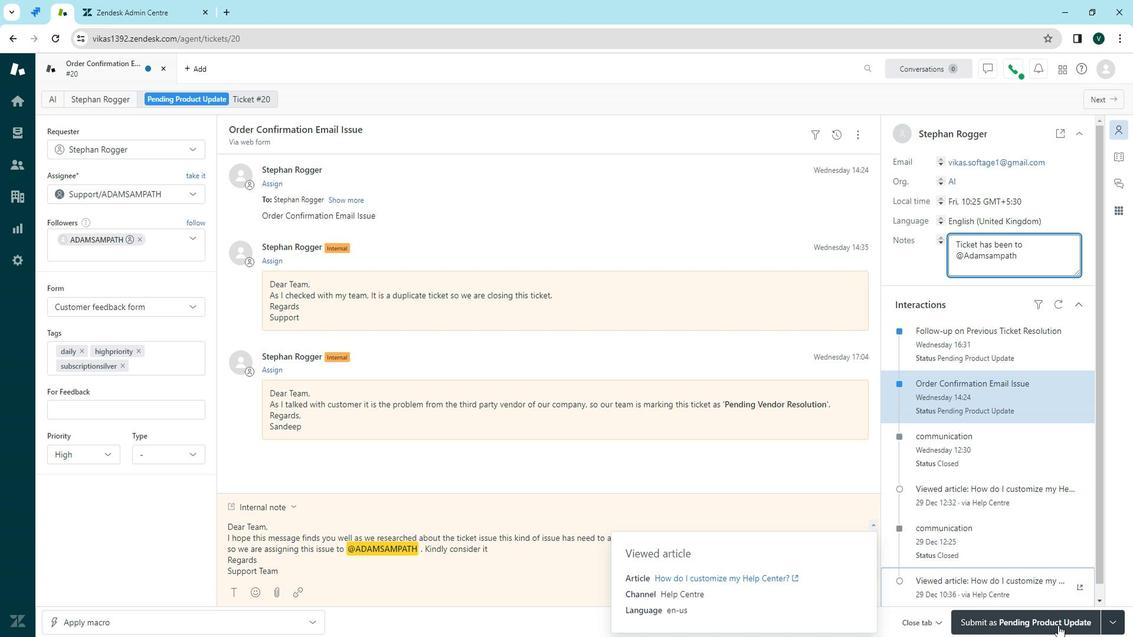 
Action: Mouse pressed left at (245, 256)
Screenshot: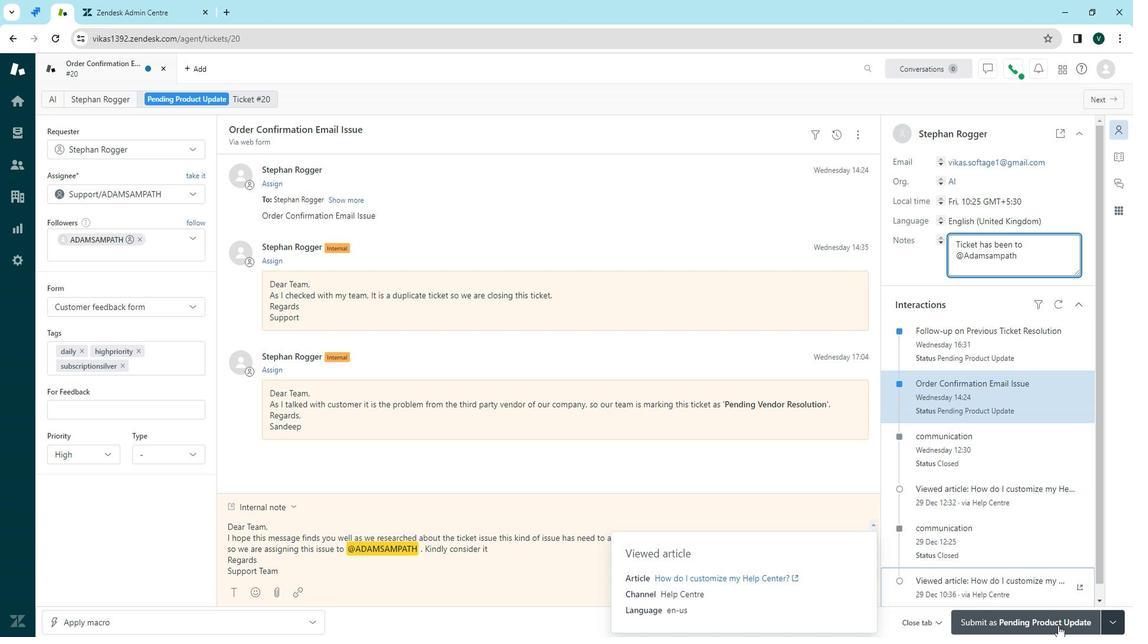 
Action: Mouse moved to (244, 256)
Screenshot: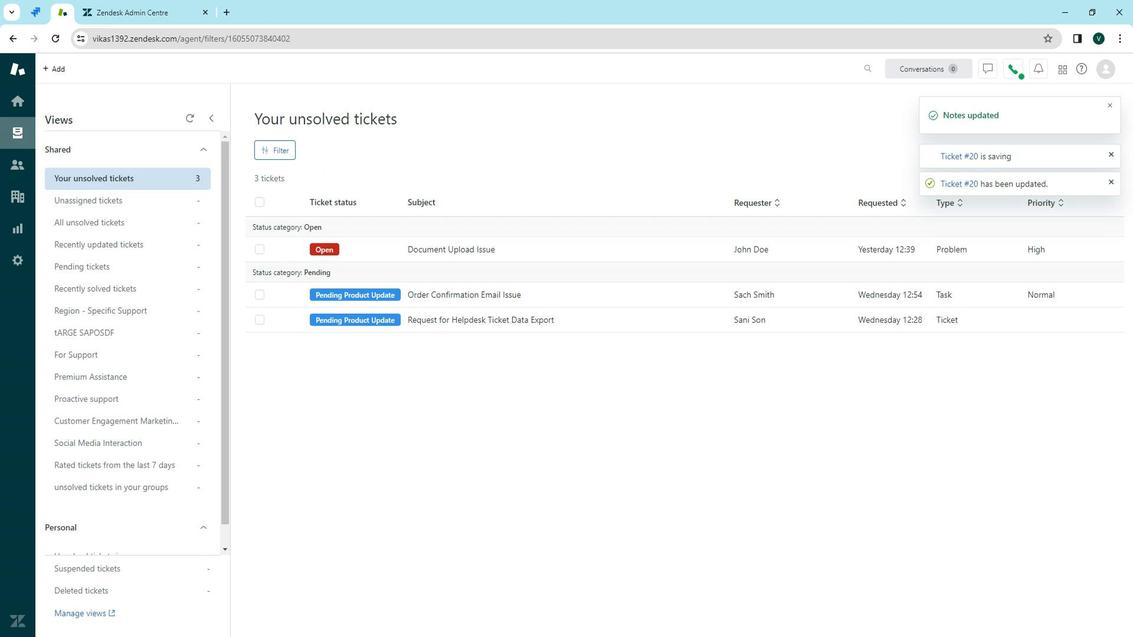
Action: Mouse pressed left at (244, 256)
Screenshot: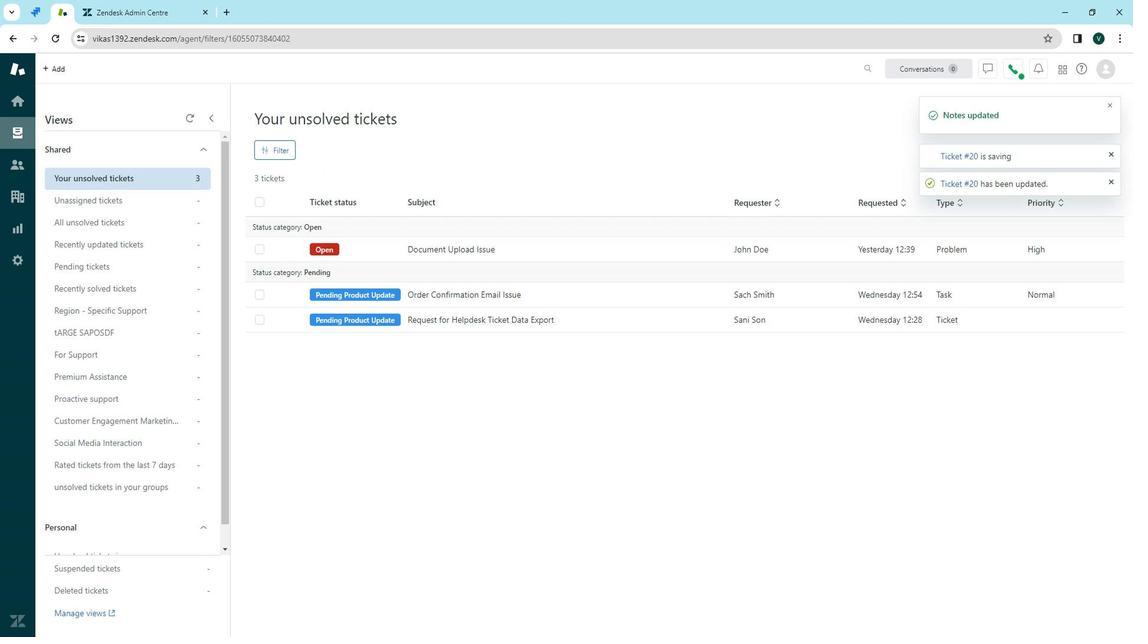
Action: Mouse pressed left at (244, 256)
Screenshot: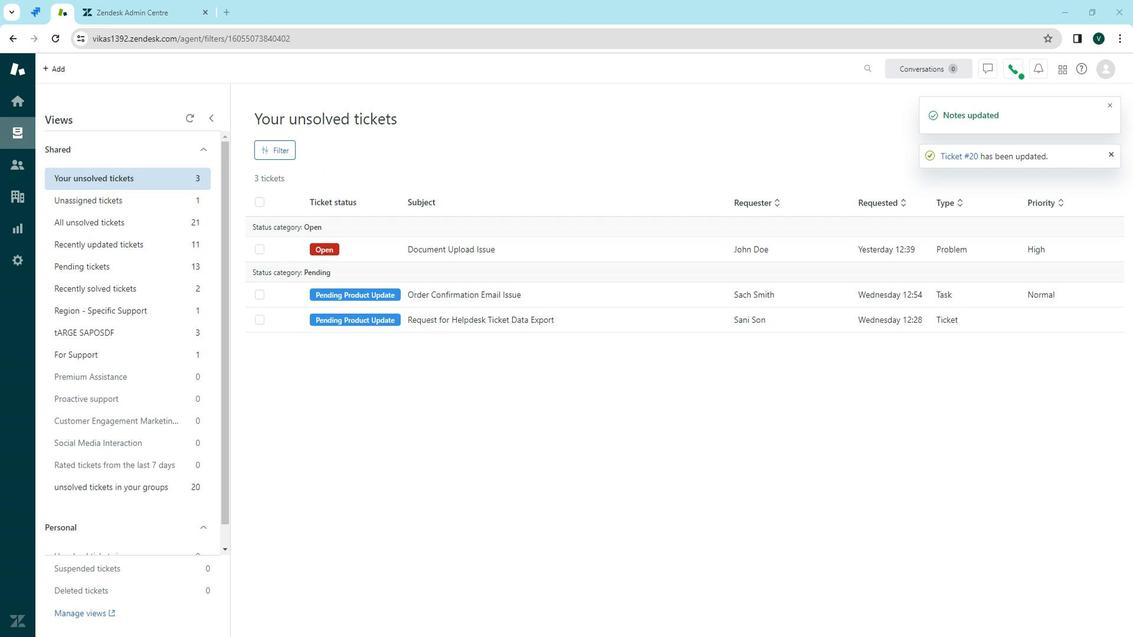 
